 Task: Look for space in Bad Laasphe, Germany from 2nd September, 2023 to 6th September, 2023 for 2 adults in price range Rs.15000 to Rs.20000. Place can be entire place with 1  bedroom having 1 bed and 1 bathroom. Property type can be house, flat, guest house, hotel. Booking option can be shelf check-in. Required host language is English.
Action: Mouse moved to (406, 113)
Screenshot: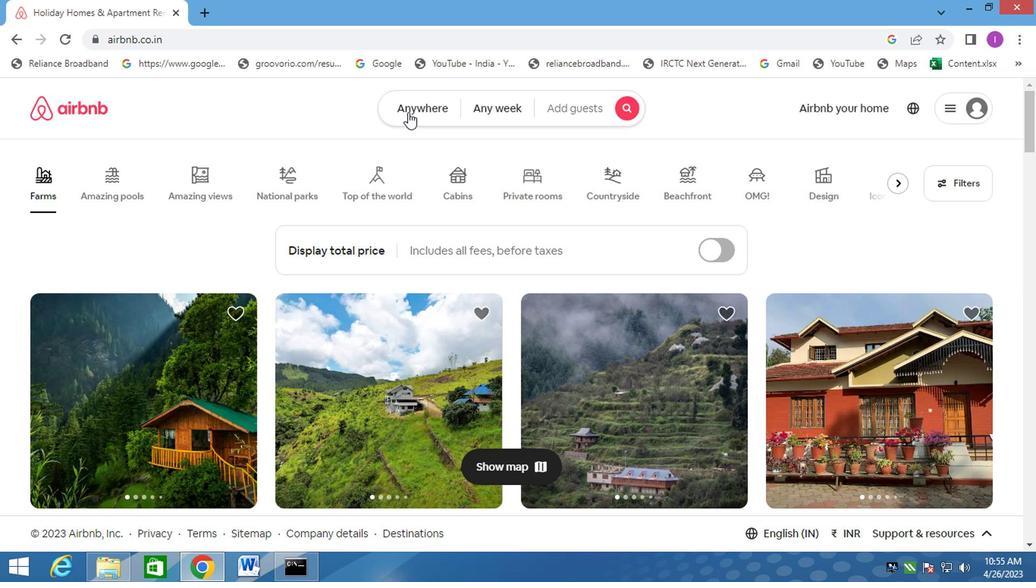 
Action: Mouse pressed left at (406, 113)
Screenshot: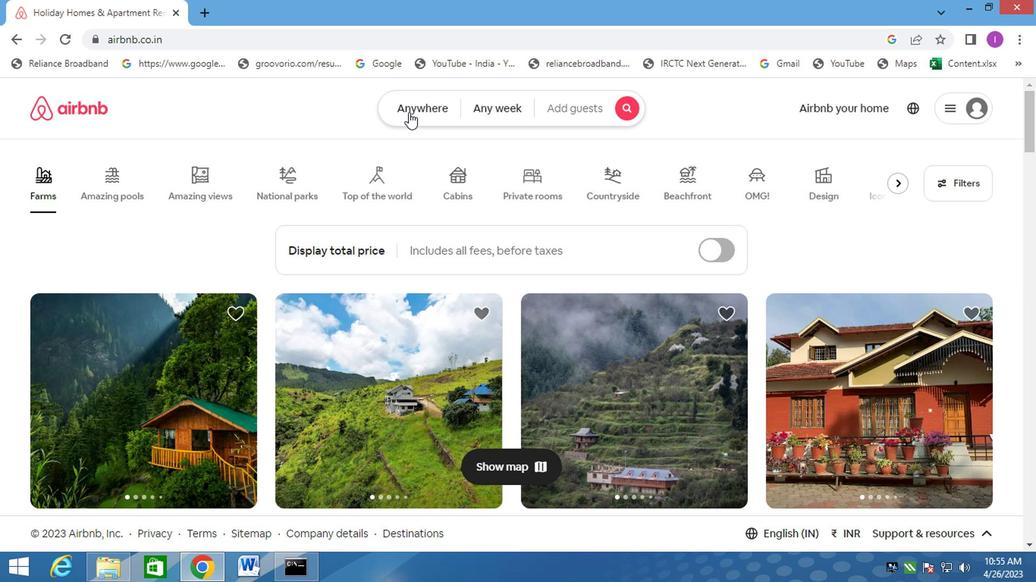 
Action: Mouse moved to (283, 158)
Screenshot: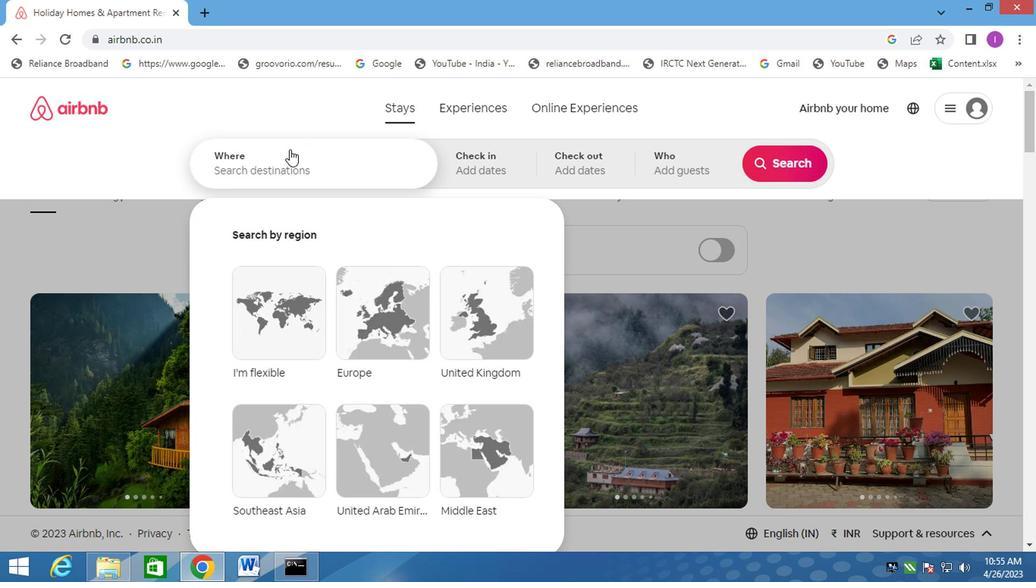 
Action: Mouse pressed left at (283, 158)
Screenshot: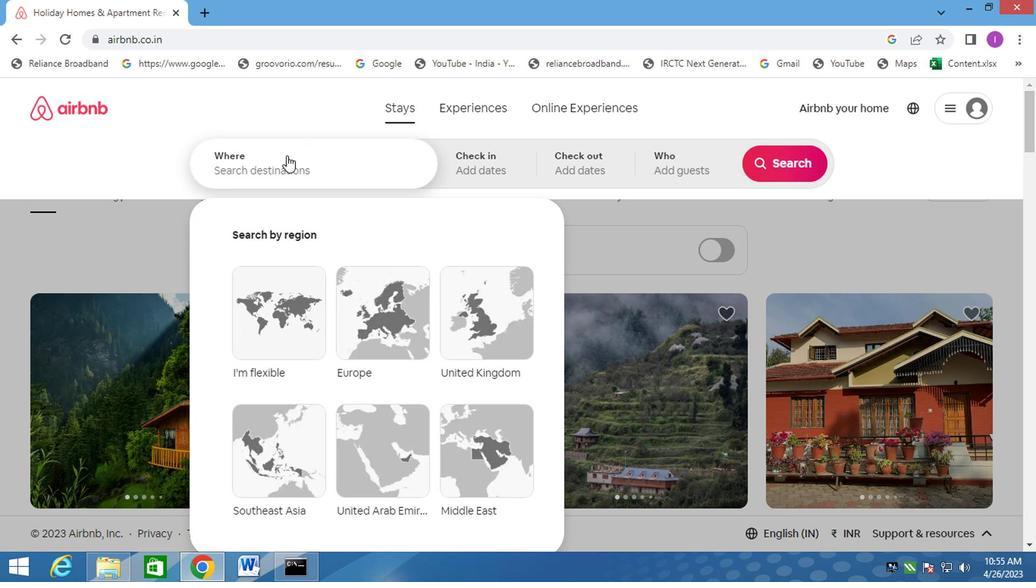 
Action: Mouse moved to (286, 154)
Screenshot: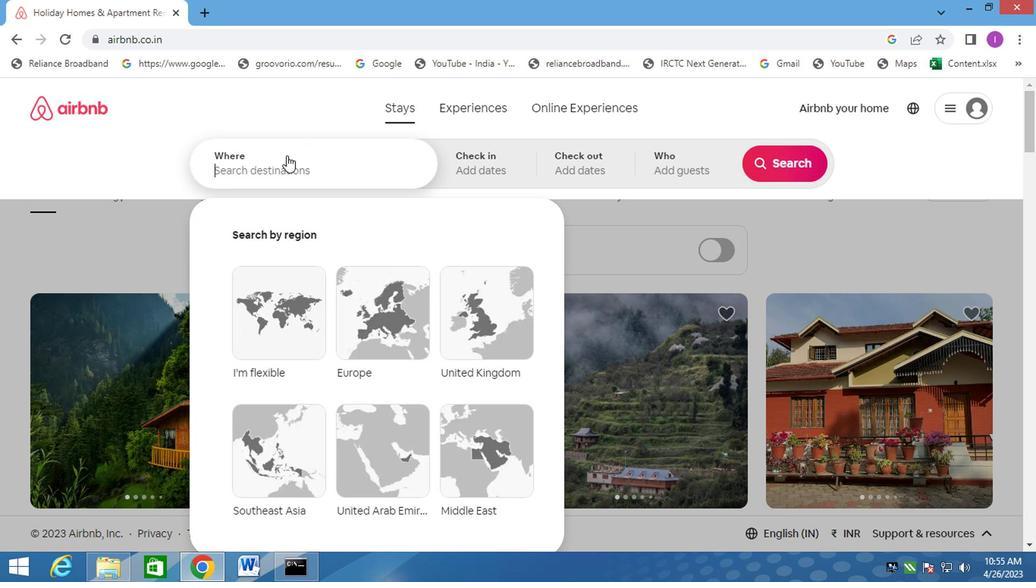 
Action: Key pressed <Key.shift>BAD<Key.space>KLASS<Key.backspace><Key.backspace><Key.backspace><Key.backspace><Key.backspace>LASSPHE
Screenshot: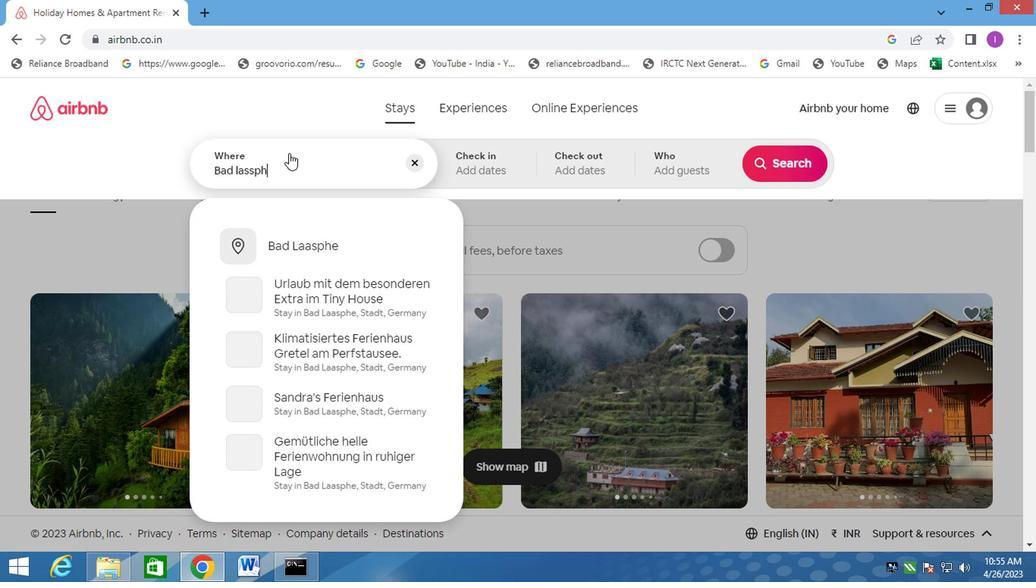 
Action: Mouse moved to (300, 253)
Screenshot: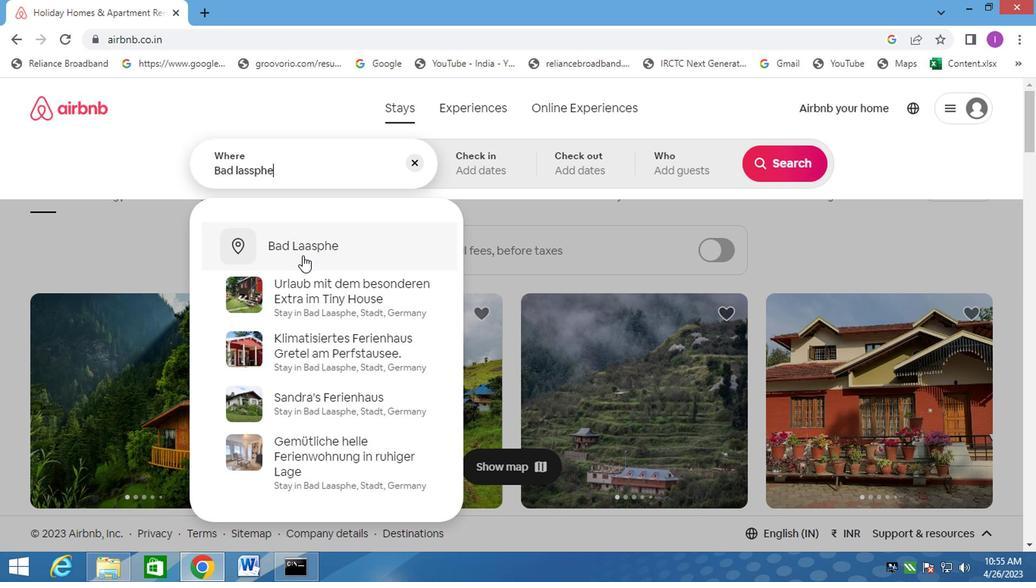 
Action: Mouse pressed left at (300, 253)
Screenshot: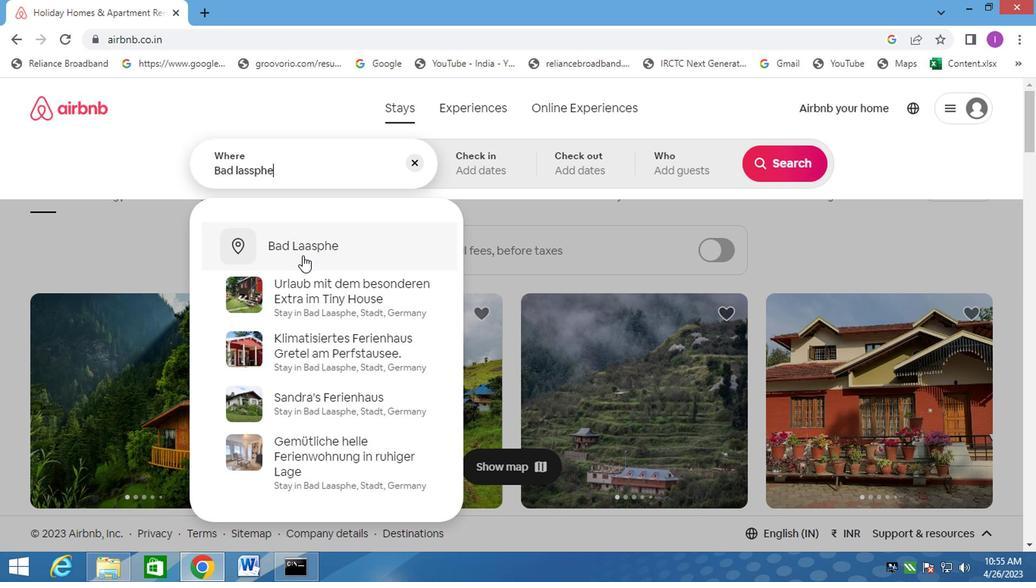 
Action: Mouse moved to (775, 289)
Screenshot: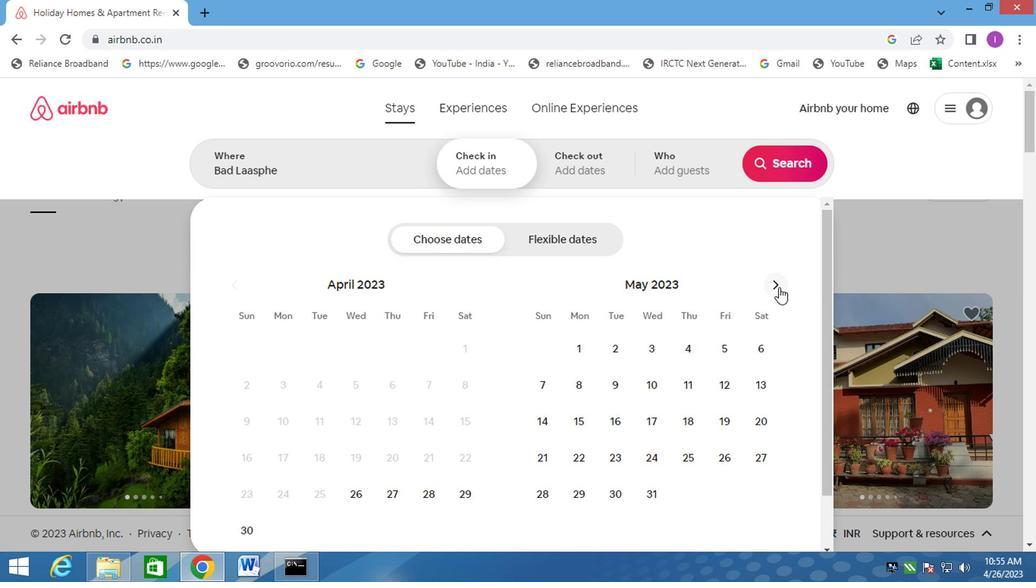 
Action: Mouse pressed left at (775, 289)
Screenshot: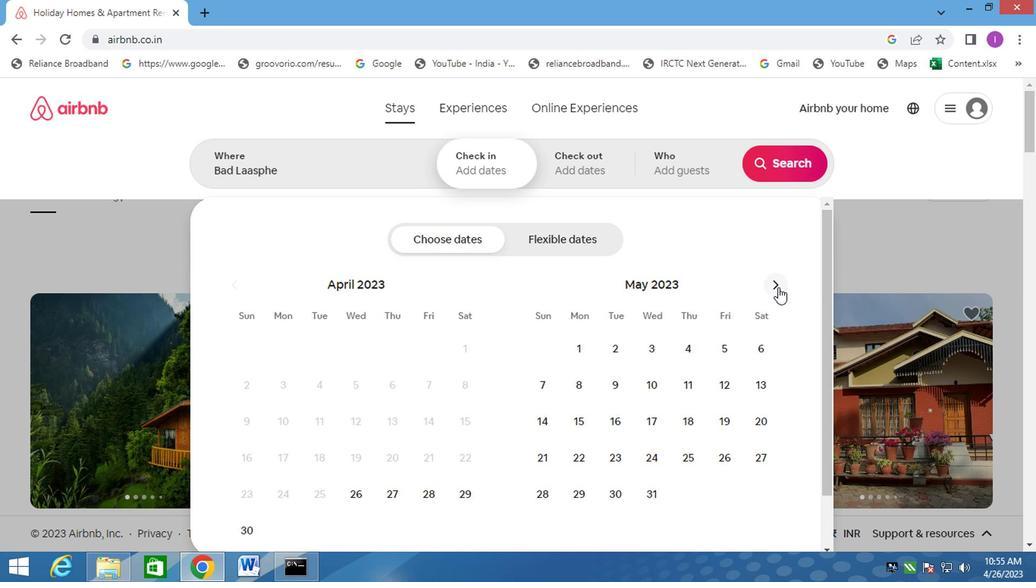 
Action: Mouse pressed left at (775, 289)
Screenshot: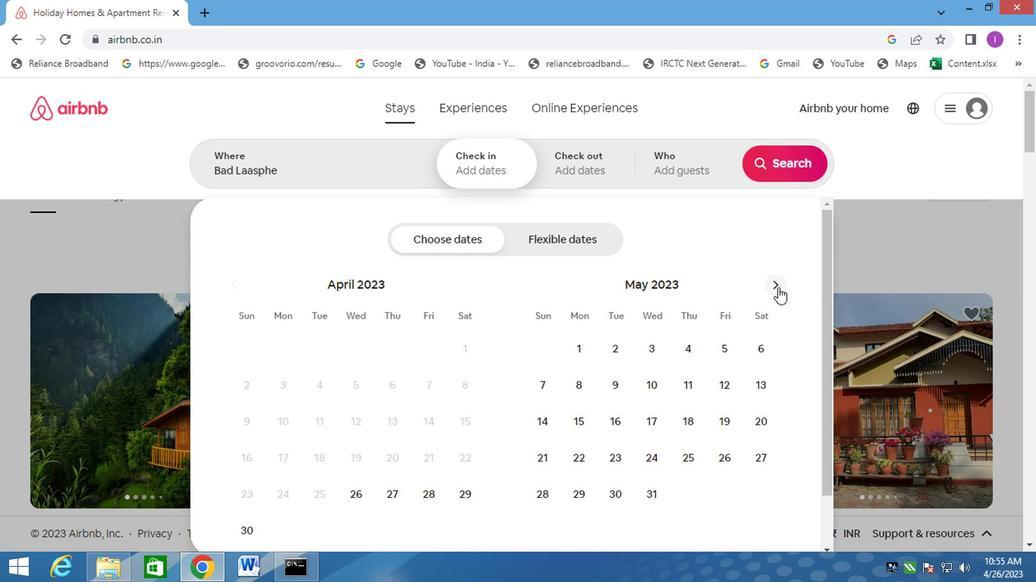 
Action: Mouse moved to (772, 289)
Screenshot: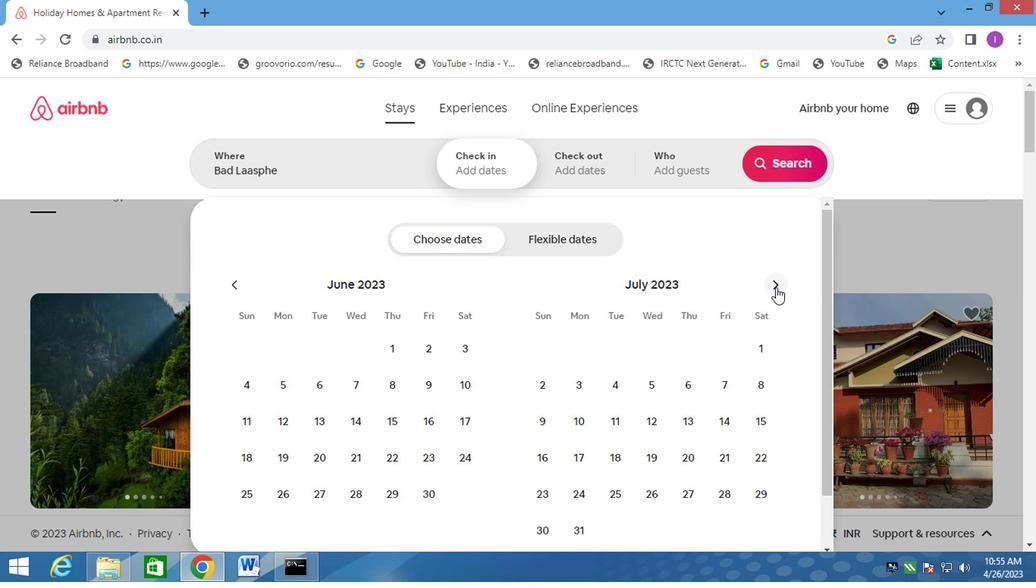 
Action: Mouse pressed left at (772, 289)
Screenshot: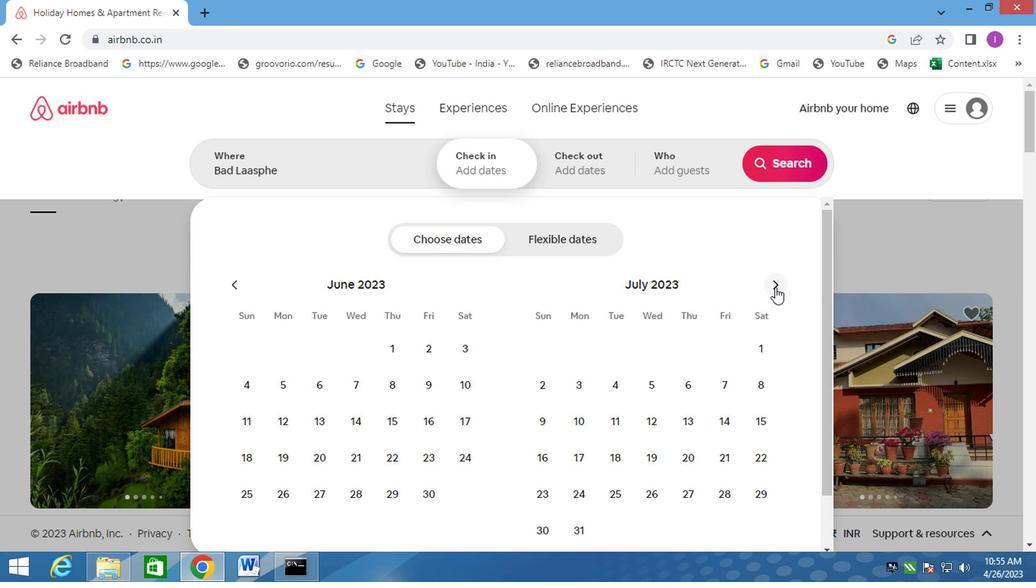 
Action: Mouse moved to (768, 289)
Screenshot: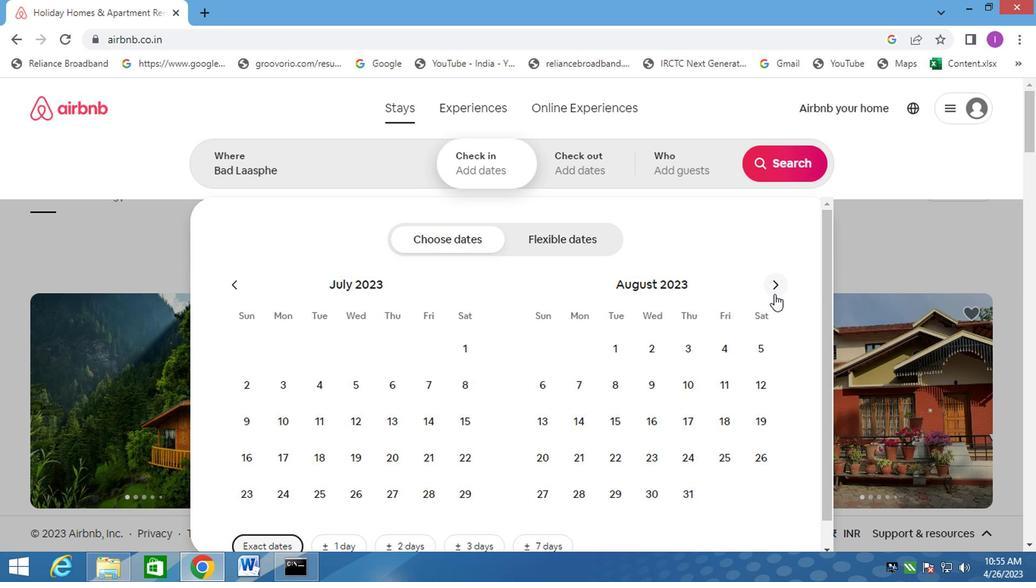 
Action: Mouse pressed left at (768, 289)
Screenshot: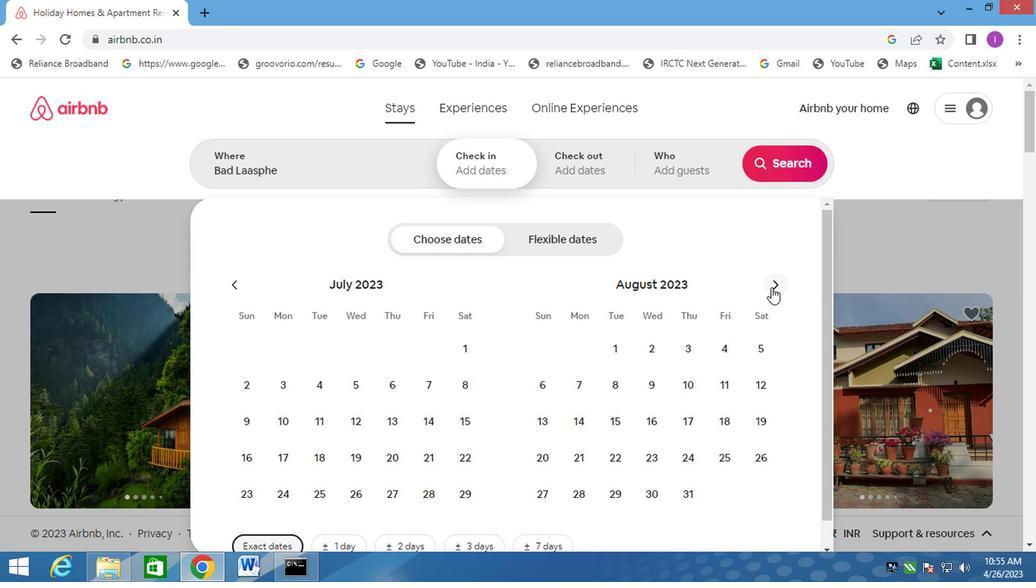 
Action: Mouse moved to (762, 351)
Screenshot: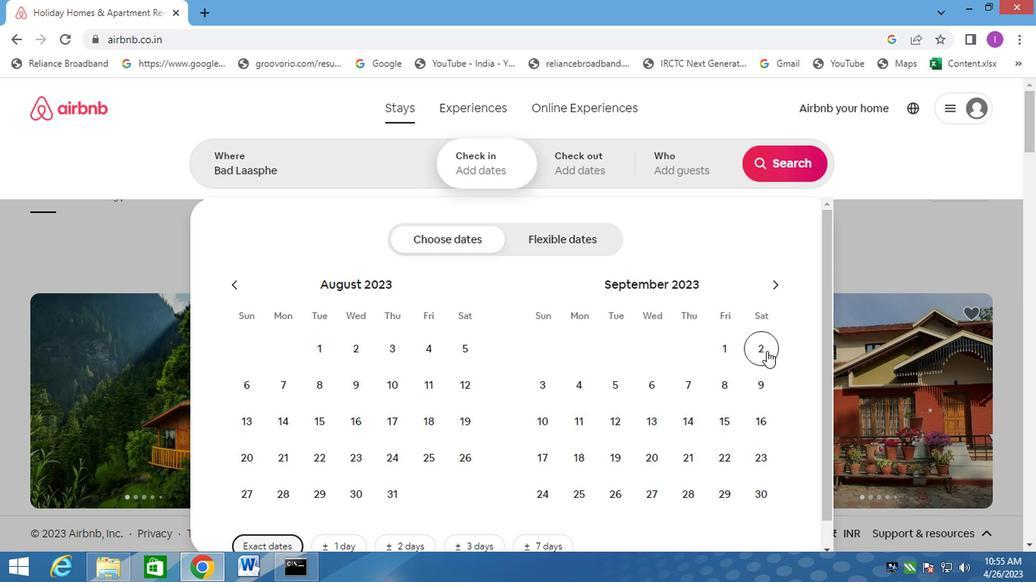 
Action: Mouse pressed left at (762, 351)
Screenshot: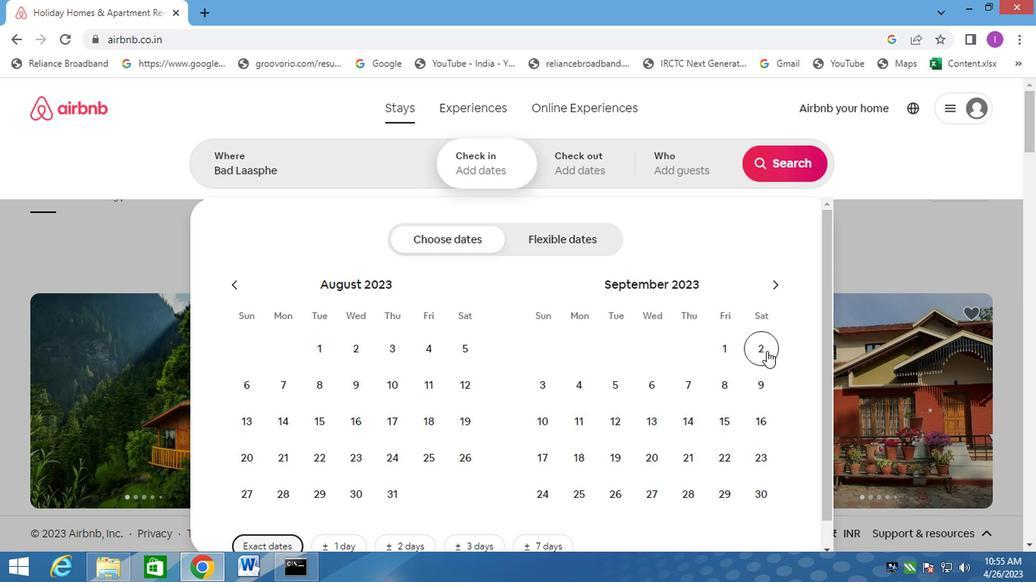 
Action: Mouse moved to (650, 390)
Screenshot: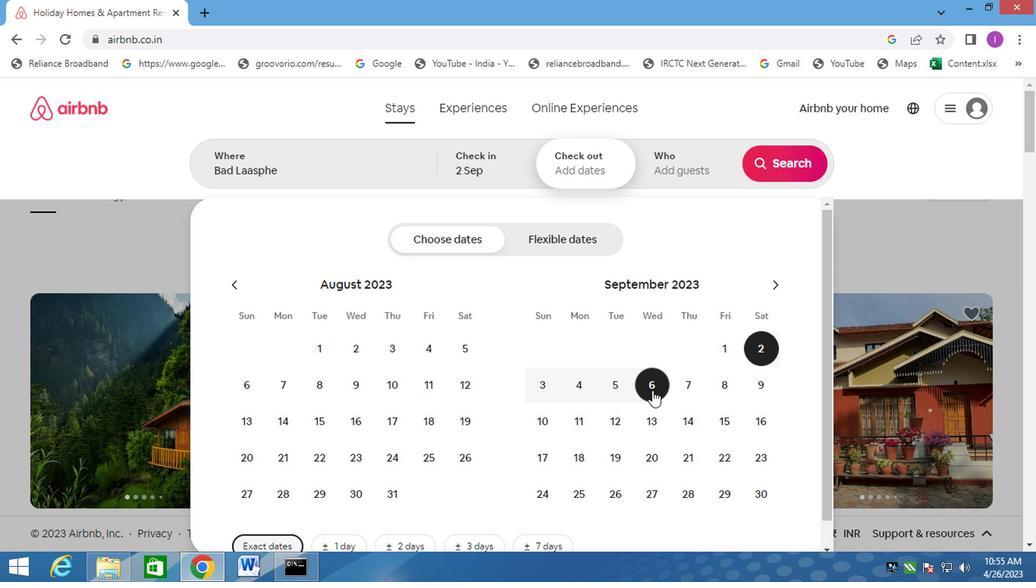
Action: Mouse pressed left at (650, 390)
Screenshot: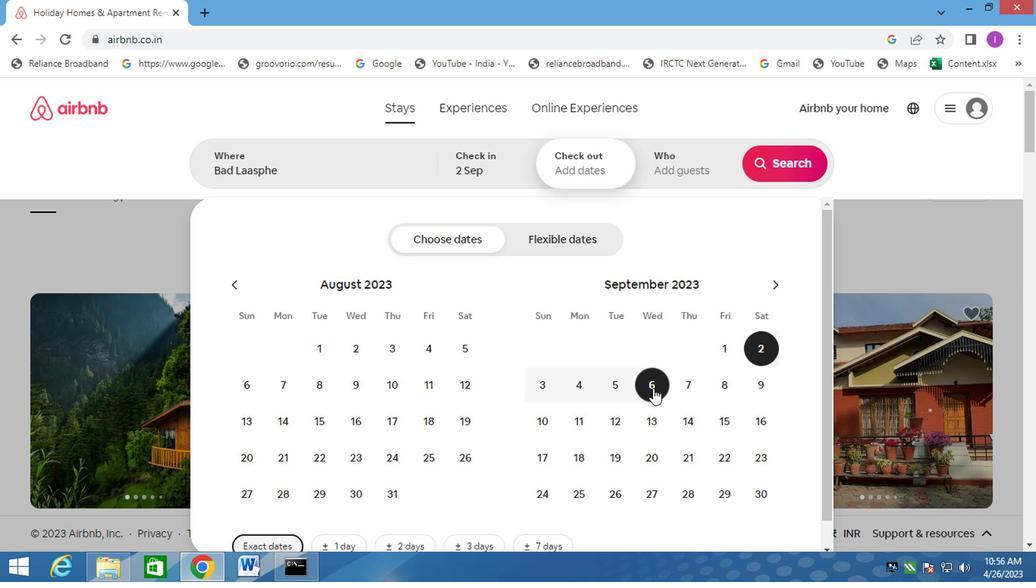 
Action: Mouse moved to (674, 165)
Screenshot: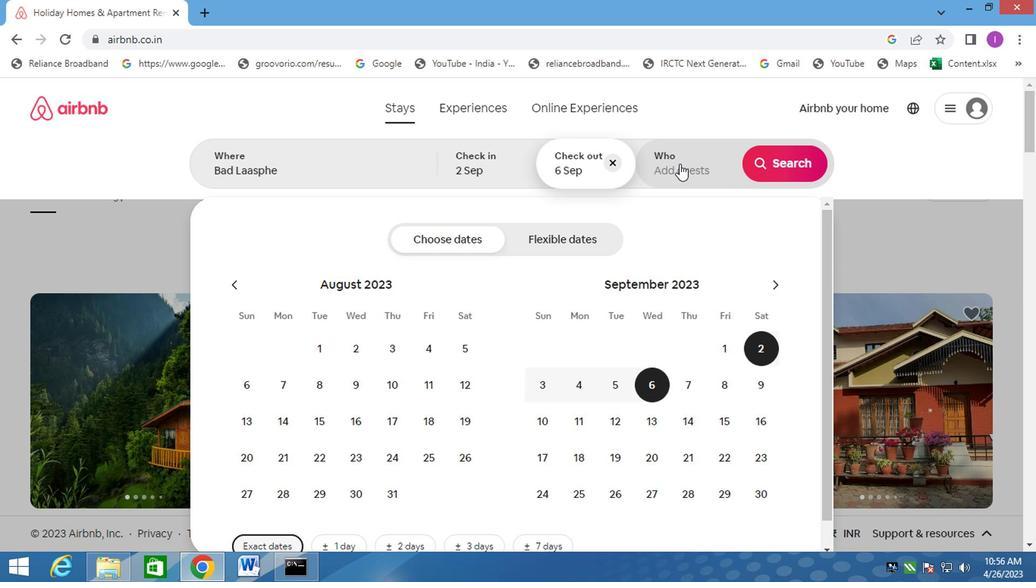 
Action: Mouse pressed left at (674, 165)
Screenshot: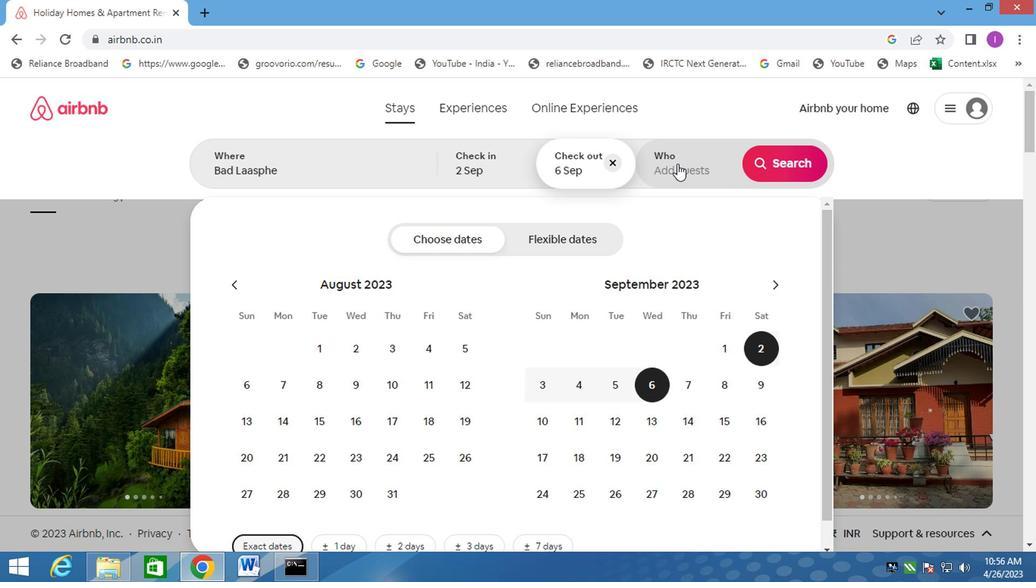 
Action: Mouse moved to (786, 251)
Screenshot: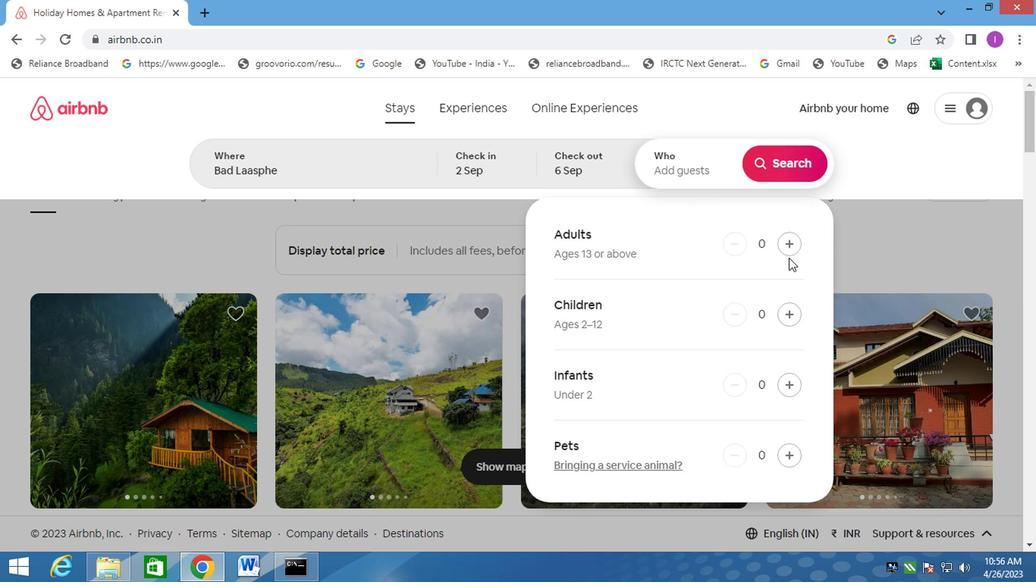 
Action: Mouse pressed left at (786, 251)
Screenshot: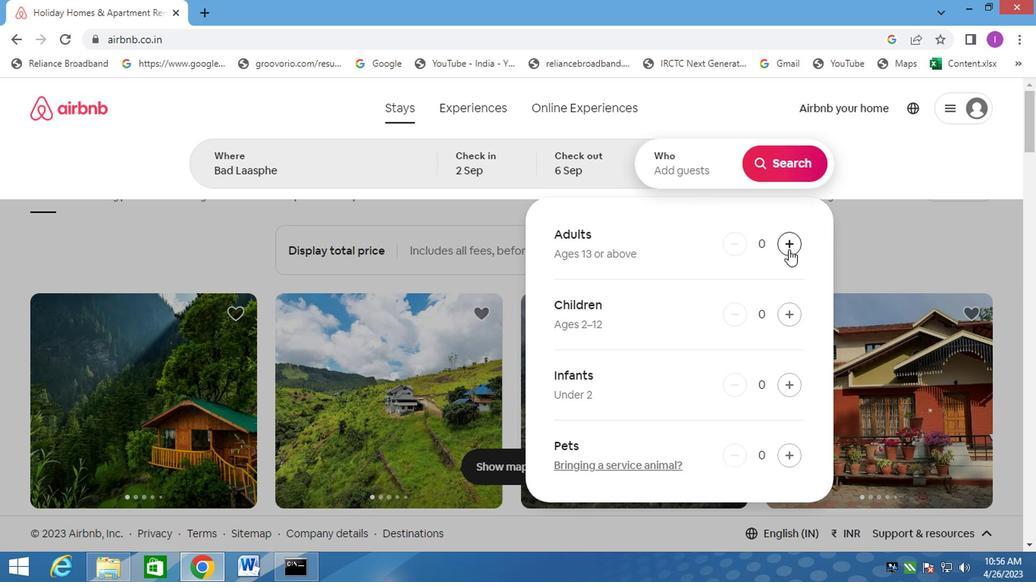 
Action: Mouse pressed left at (786, 251)
Screenshot: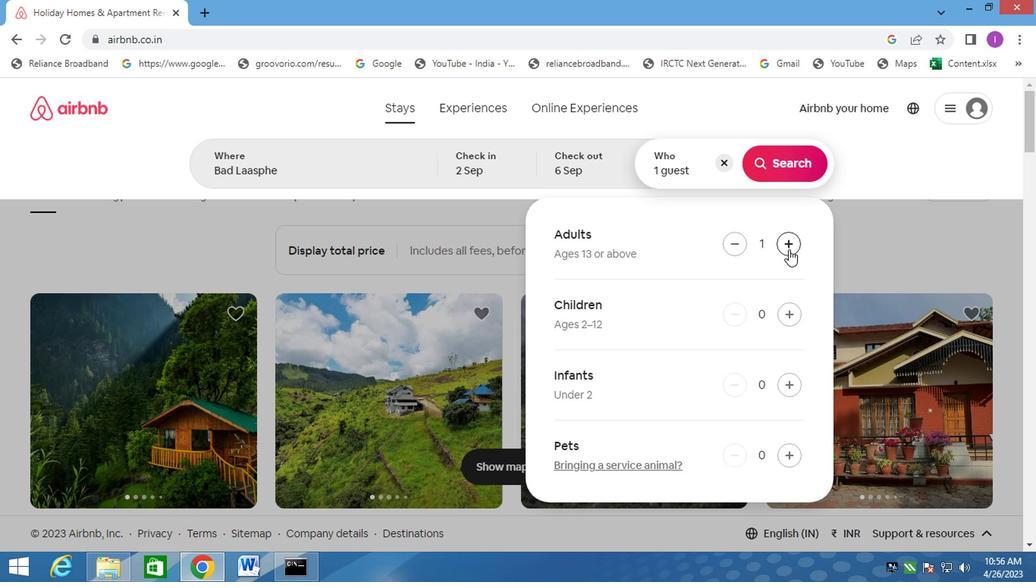 
Action: Mouse moved to (772, 173)
Screenshot: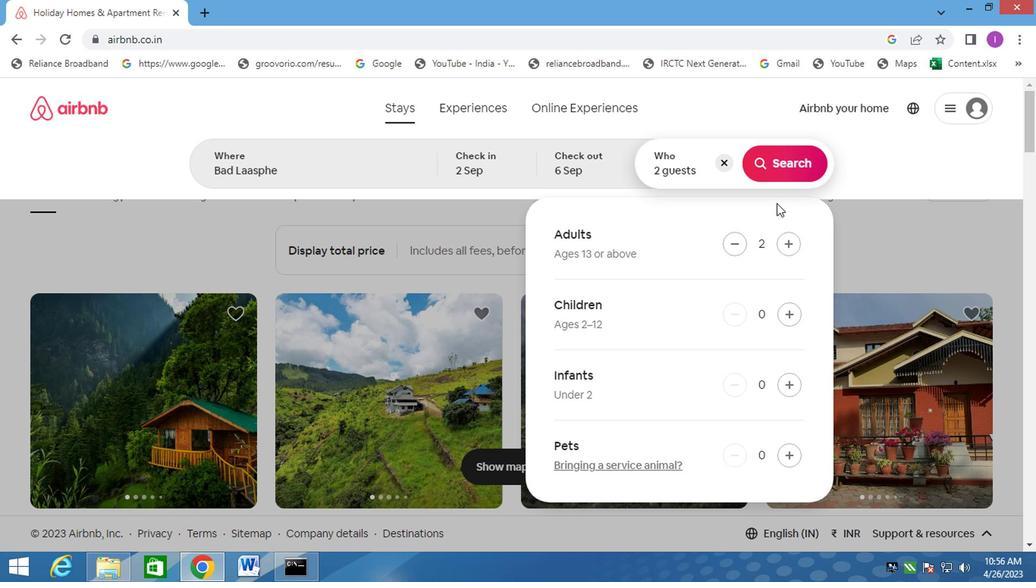 
Action: Mouse pressed left at (772, 173)
Screenshot: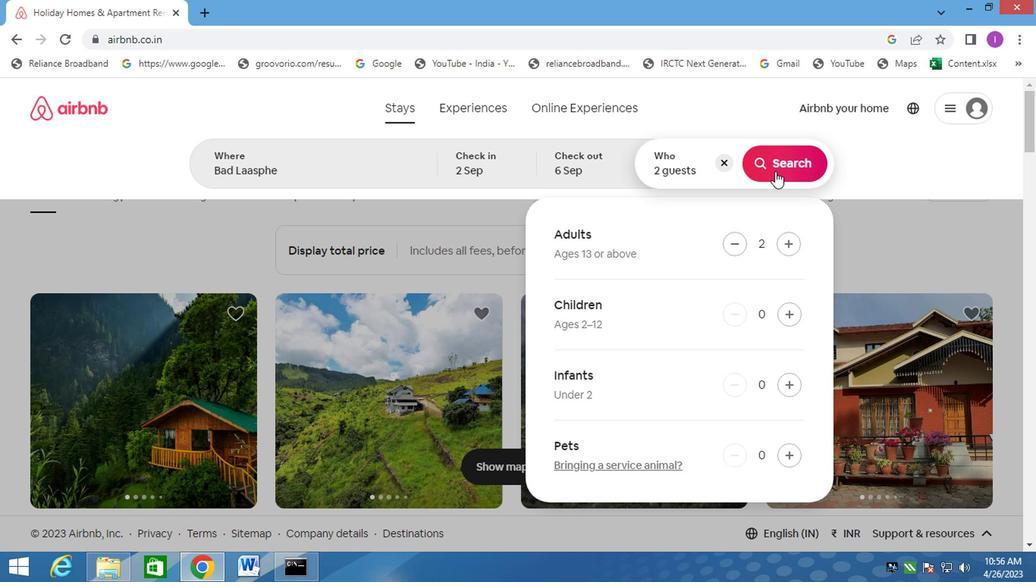 
Action: Mouse moved to (964, 167)
Screenshot: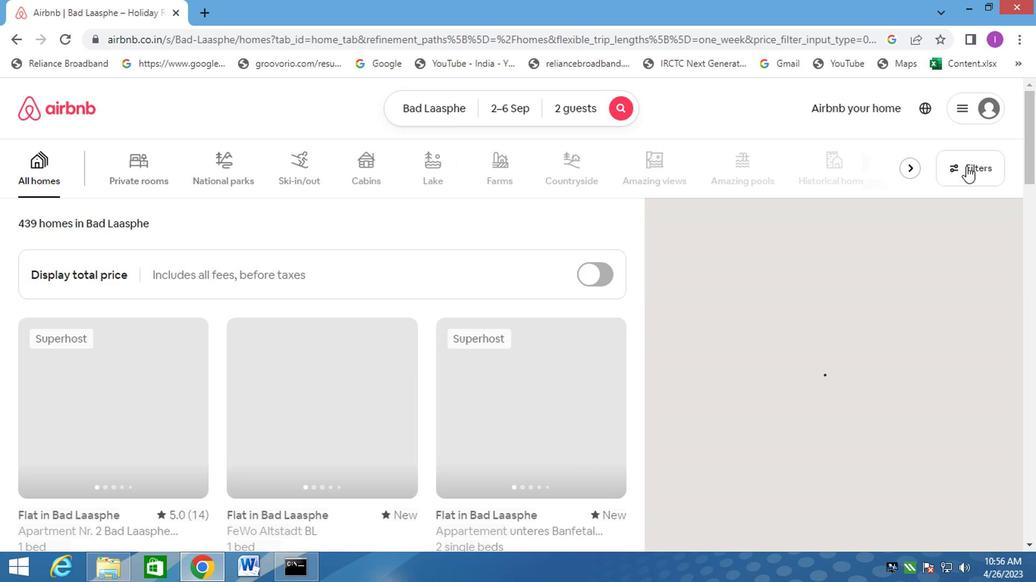 
Action: Mouse pressed left at (964, 167)
Screenshot: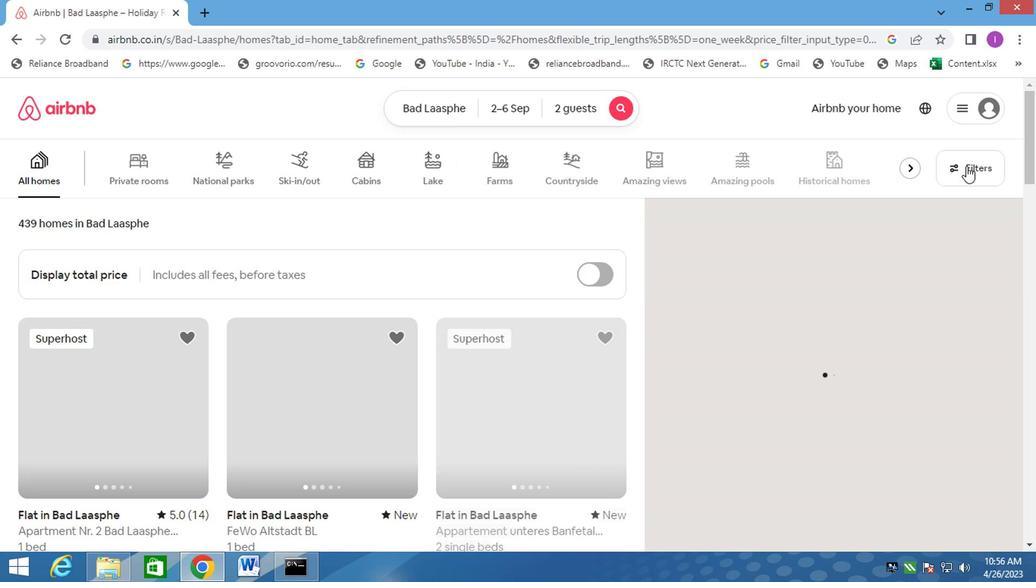 
Action: Mouse moved to (323, 361)
Screenshot: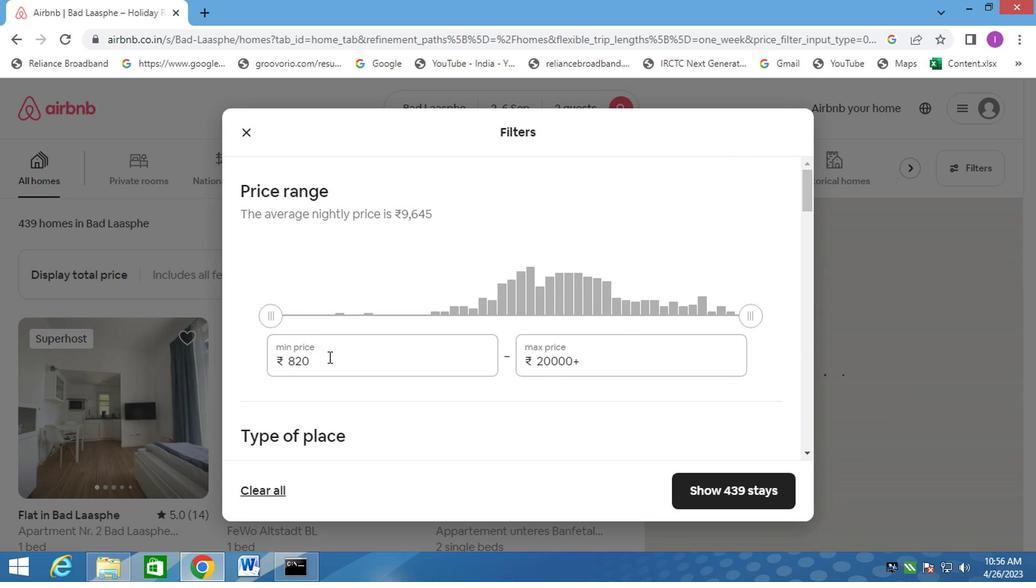 
Action: Mouse pressed left at (323, 361)
Screenshot: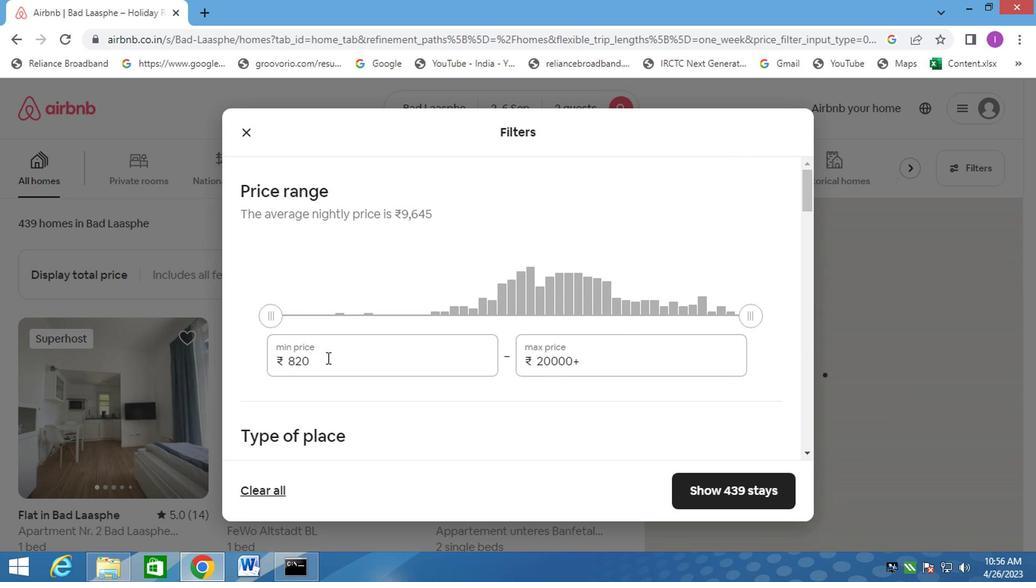 
Action: Mouse moved to (304, 349)
Screenshot: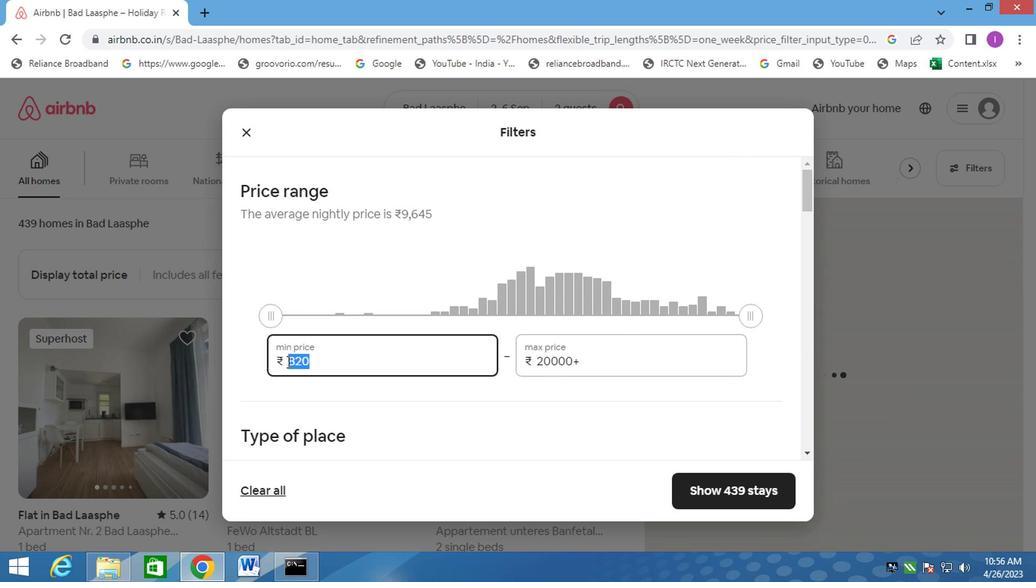 
Action: Key pressed 15000
Screenshot: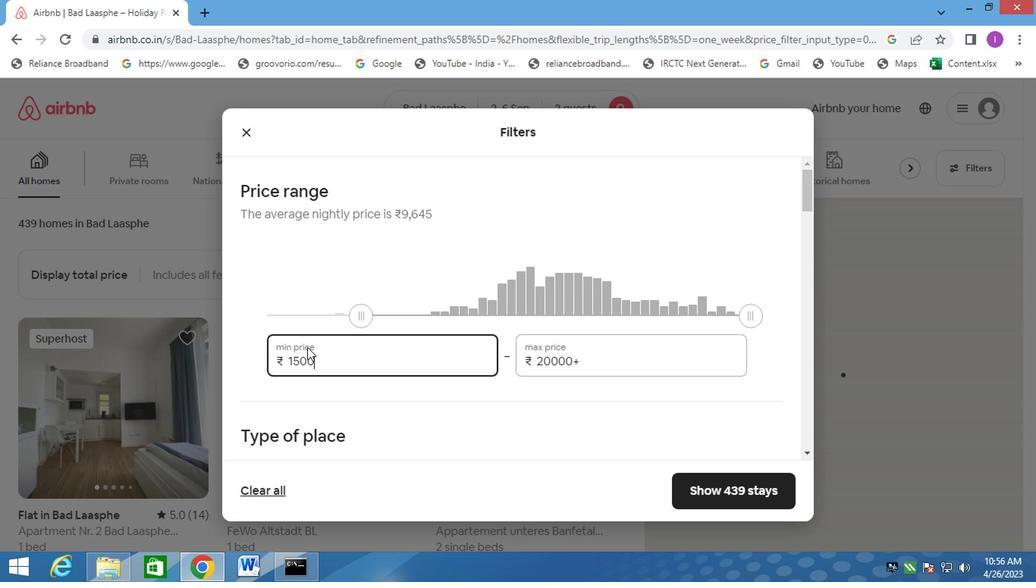 
Action: Mouse moved to (582, 365)
Screenshot: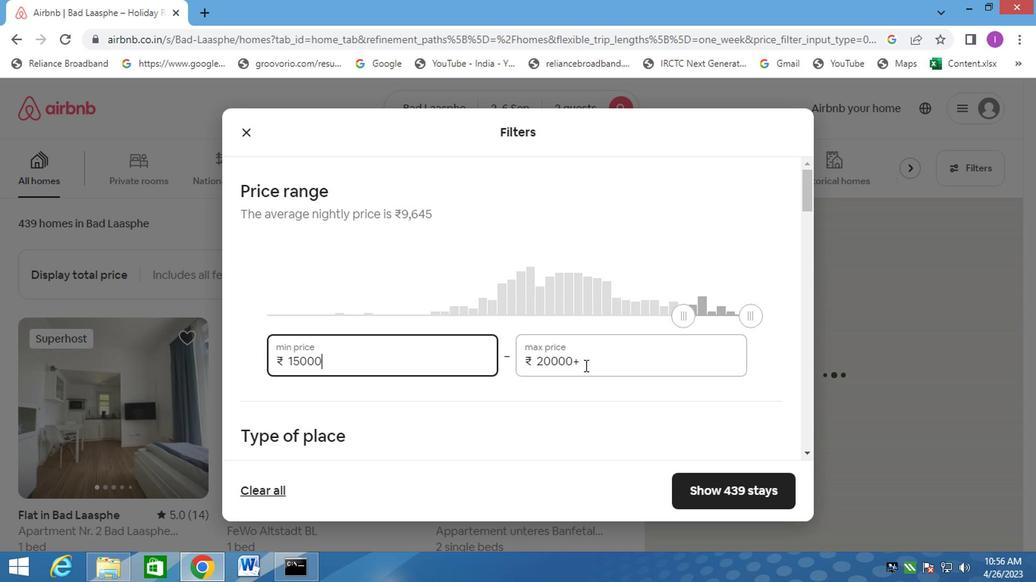 
Action: Mouse pressed left at (582, 365)
Screenshot: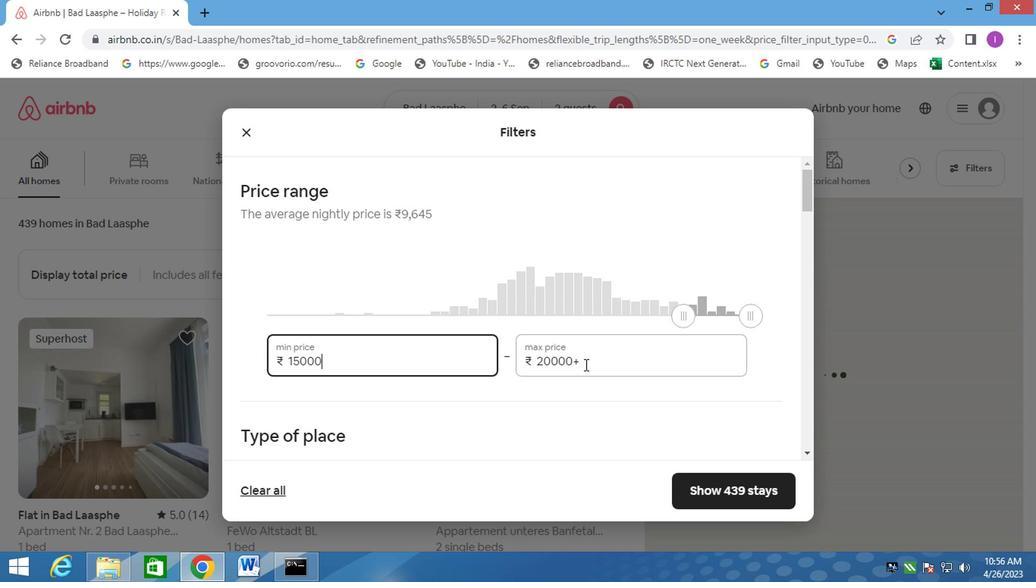
Action: Mouse moved to (534, 348)
Screenshot: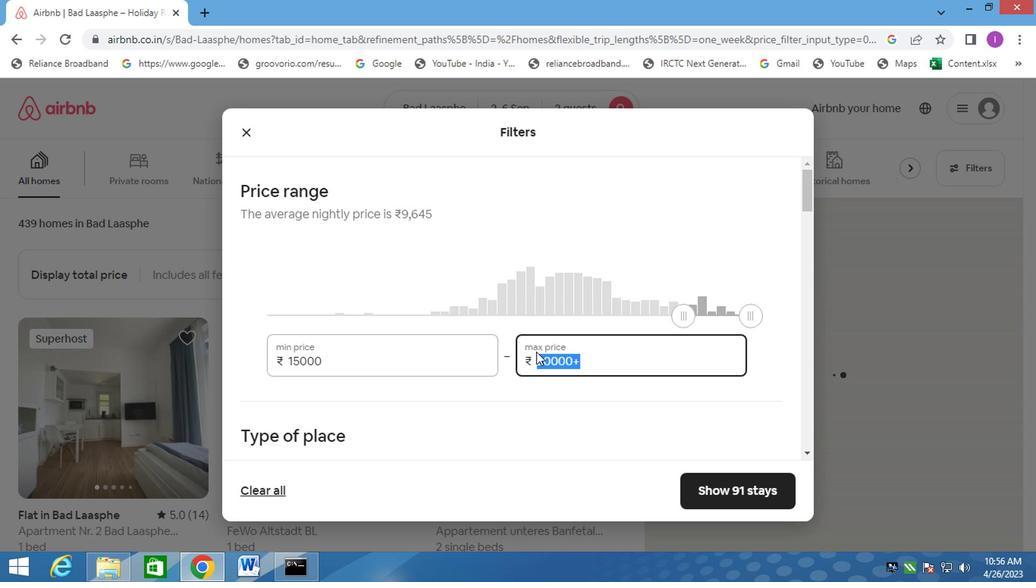 
Action: Key pressed 20000
Screenshot: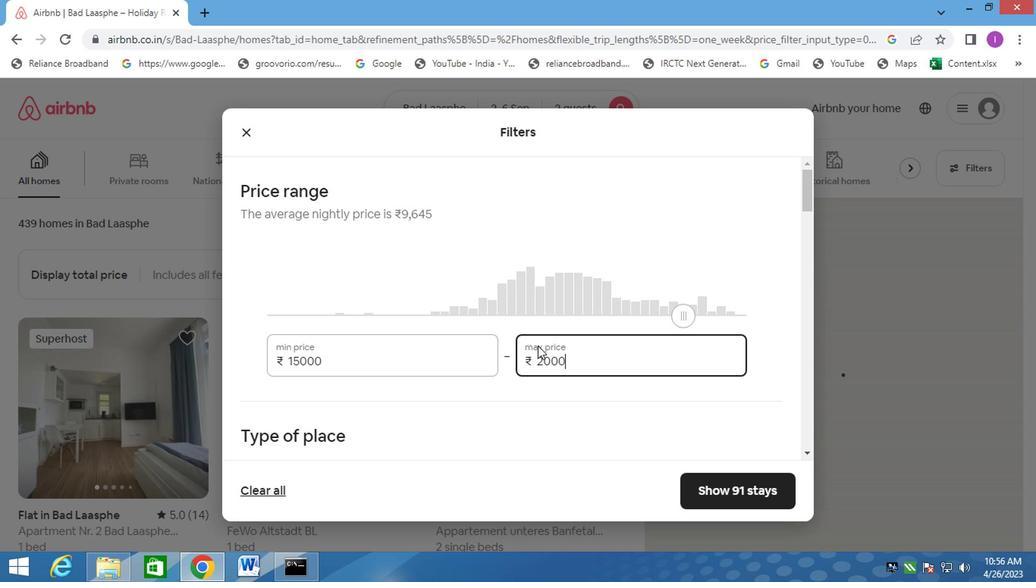 
Action: Mouse moved to (530, 353)
Screenshot: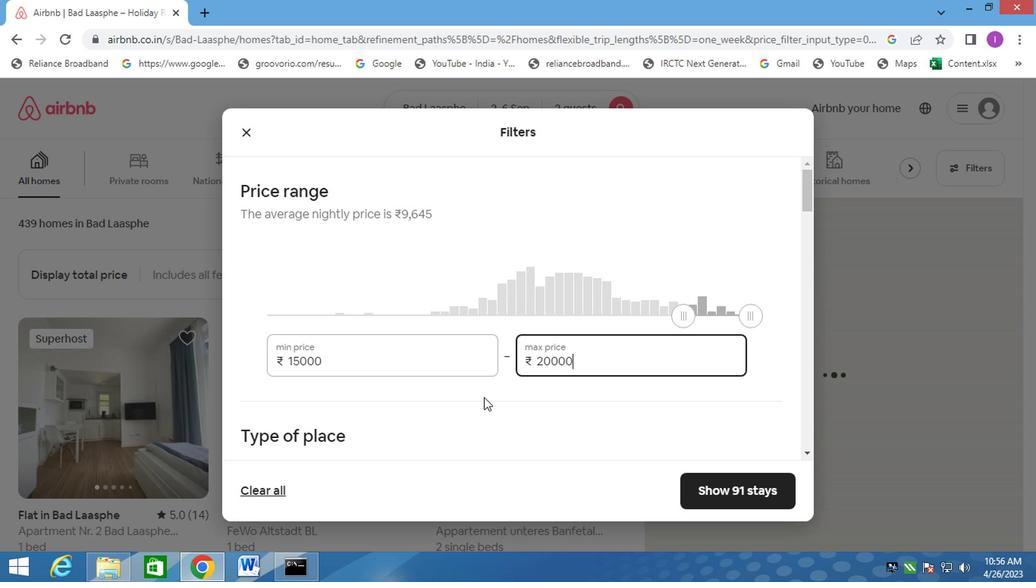 
Action: Mouse scrolled (530, 352) with delta (0, -1)
Screenshot: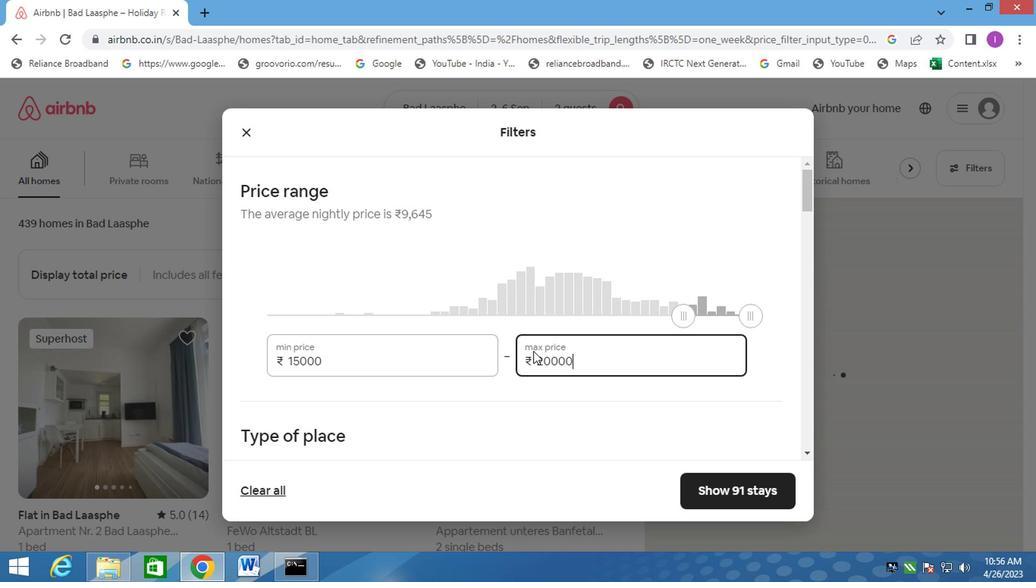 
Action: Mouse moved to (532, 355)
Screenshot: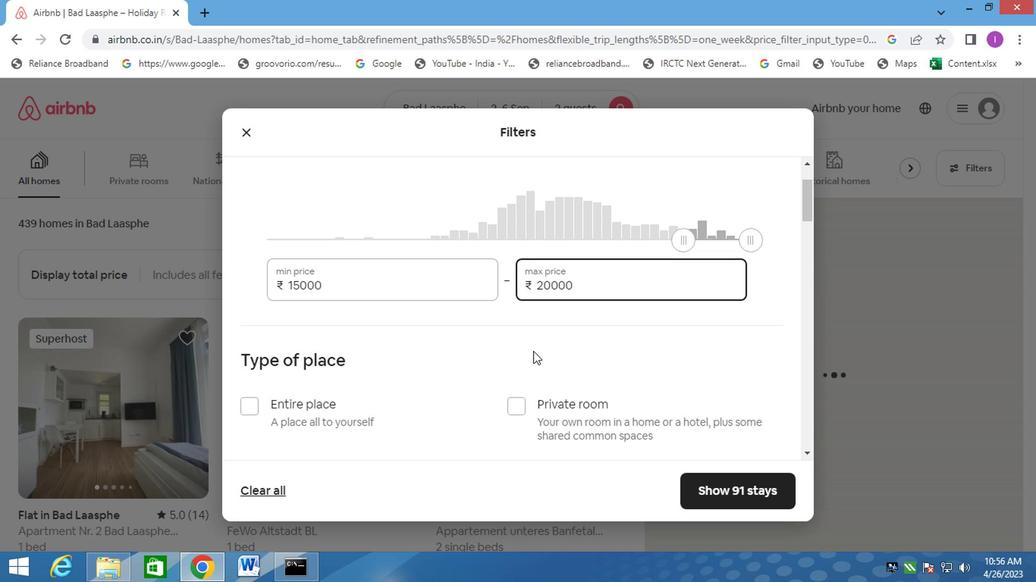 
Action: Mouse scrolled (532, 354) with delta (0, -1)
Screenshot: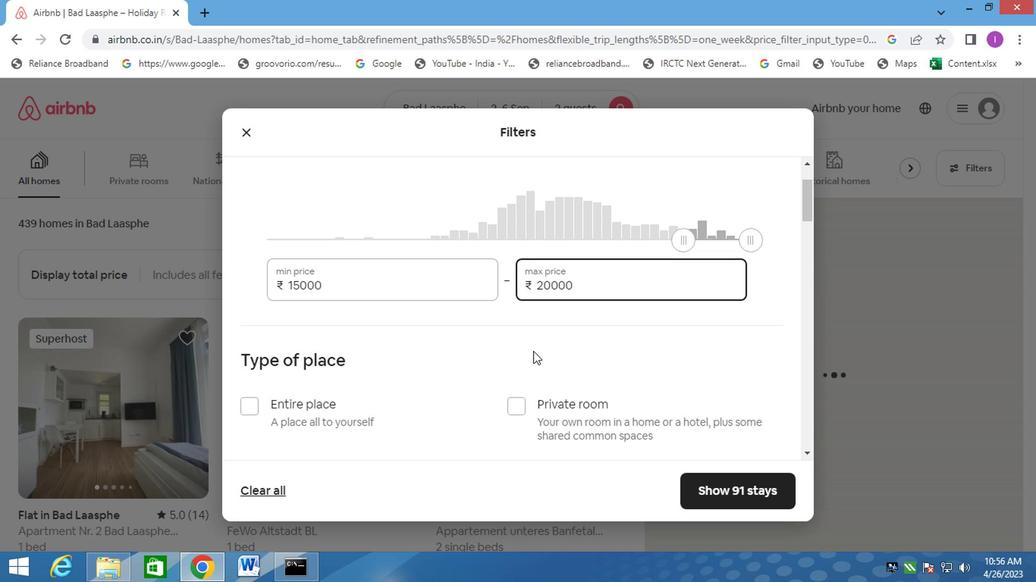 
Action: Mouse moved to (535, 357)
Screenshot: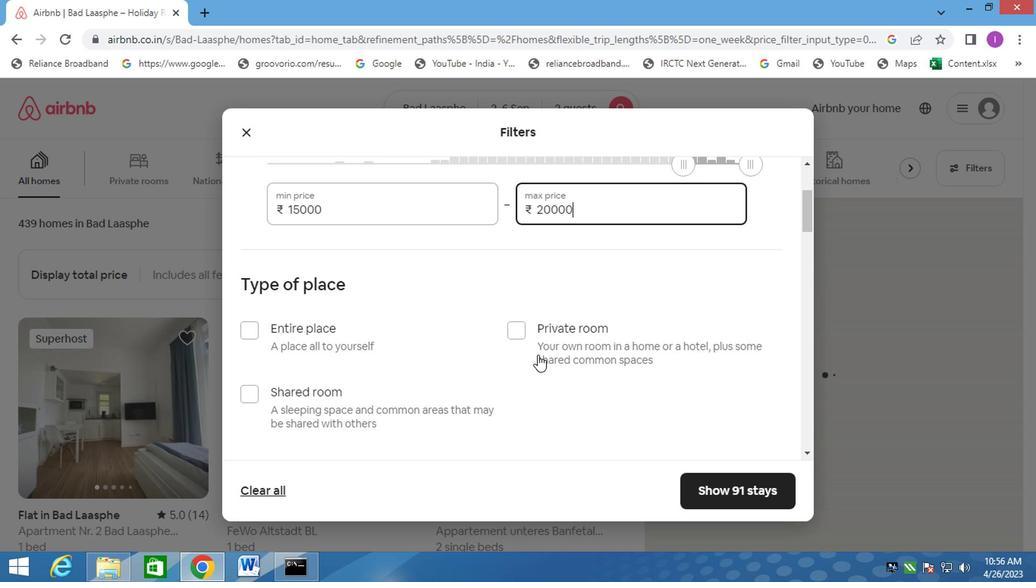 
Action: Mouse scrolled (535, 357) with delta (0, 0)
Screenshot: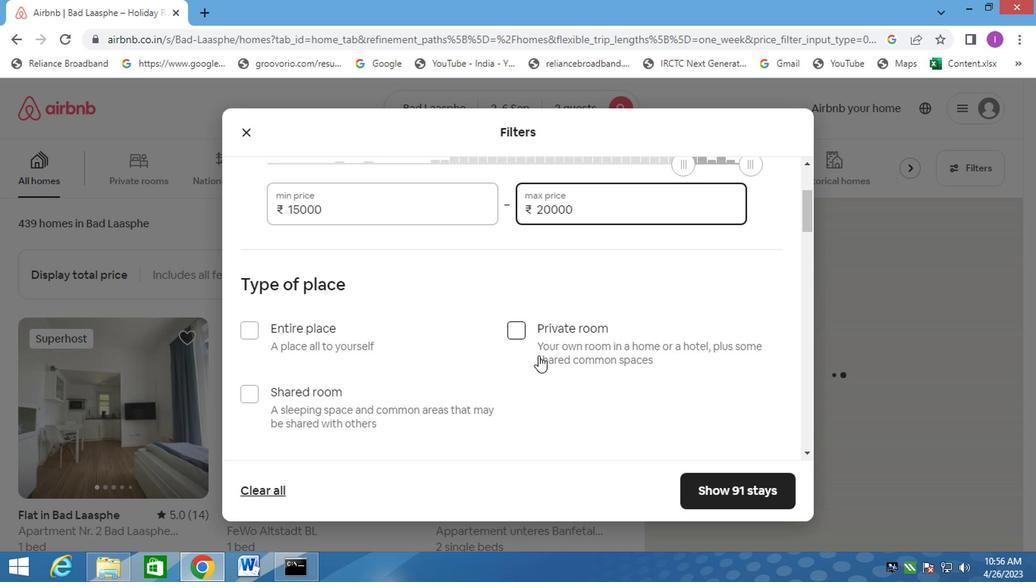 
Action: Mouse moved to (249, 249)
Screenshot: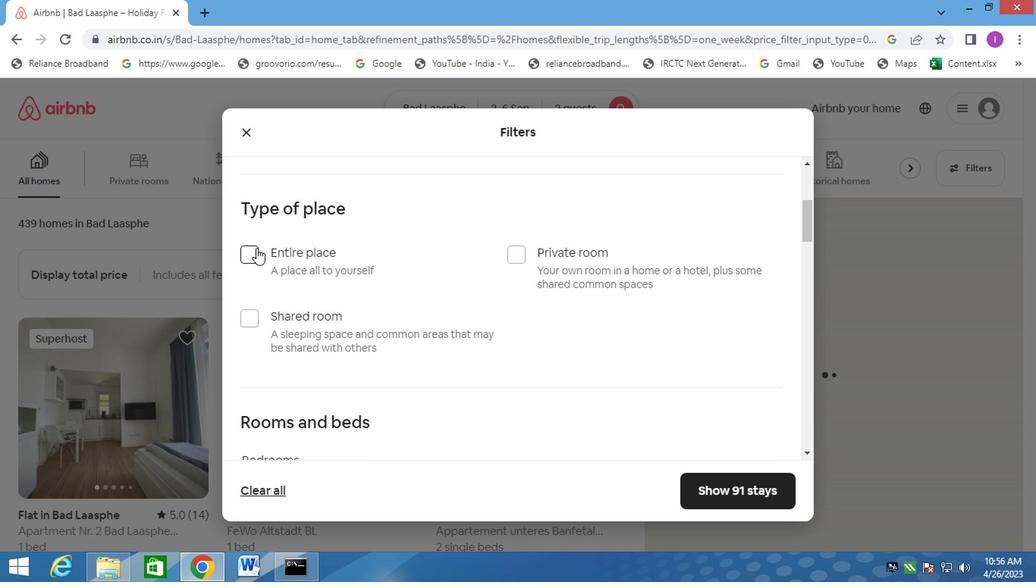 
Action: Mouse pressed left at (249, 249)
Screenshot: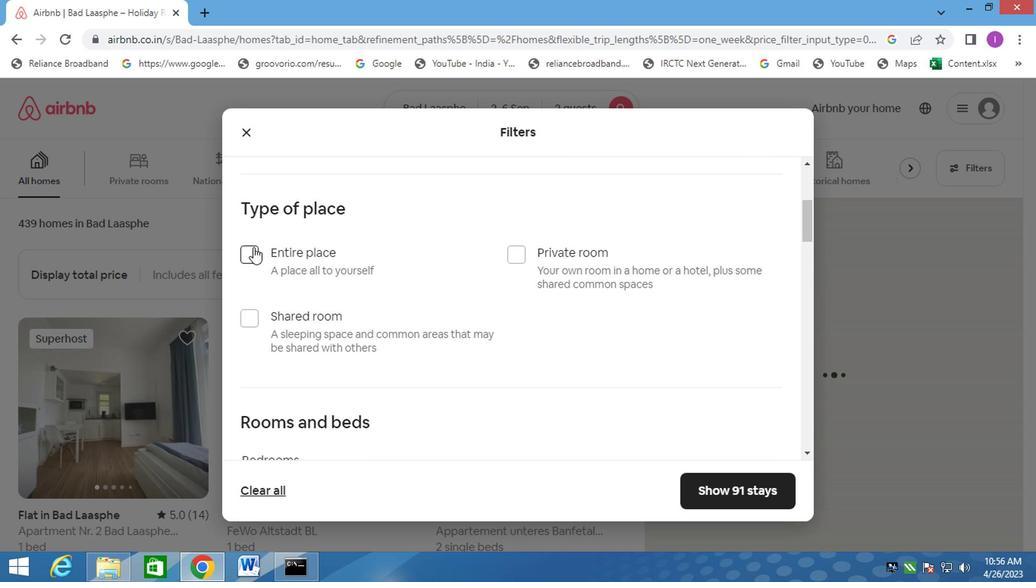 
Action: Mouse moved to (271, 243)
Screenshot: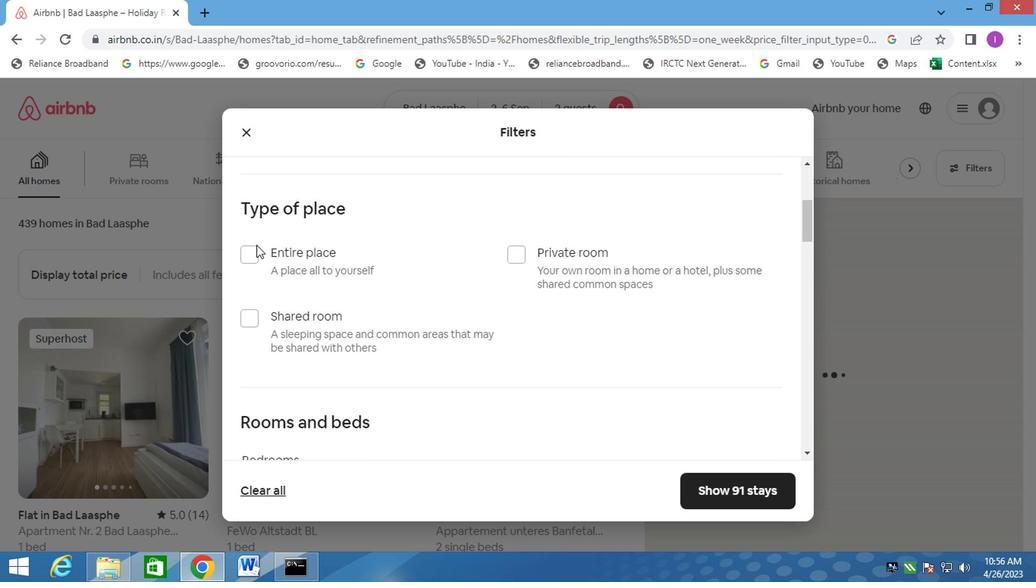 
Action: Mouse scrolled (271, 242) with delta (0, -1)
Screenshot: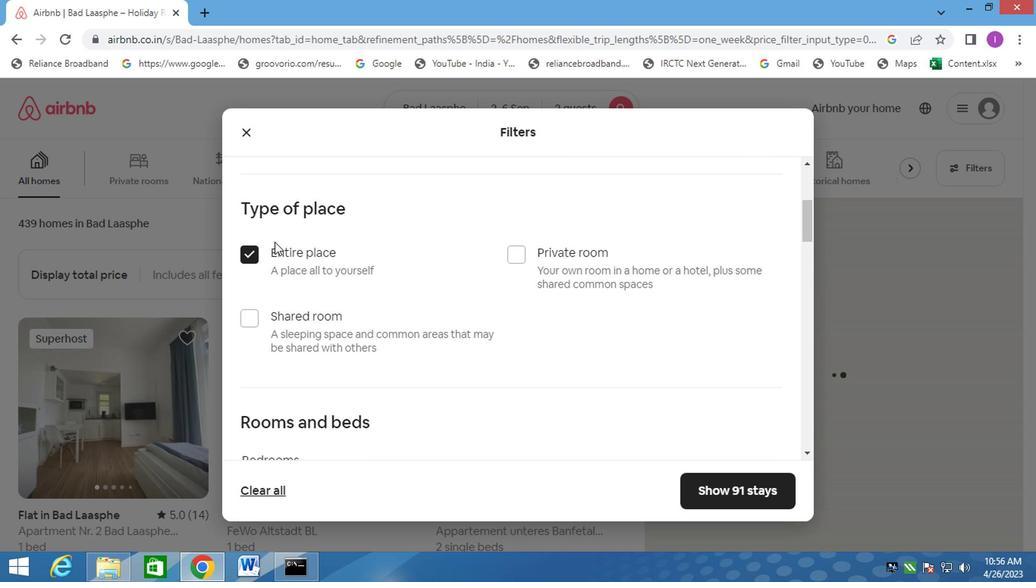 
Action: Mouse moved to (272, 243)
Screenshot: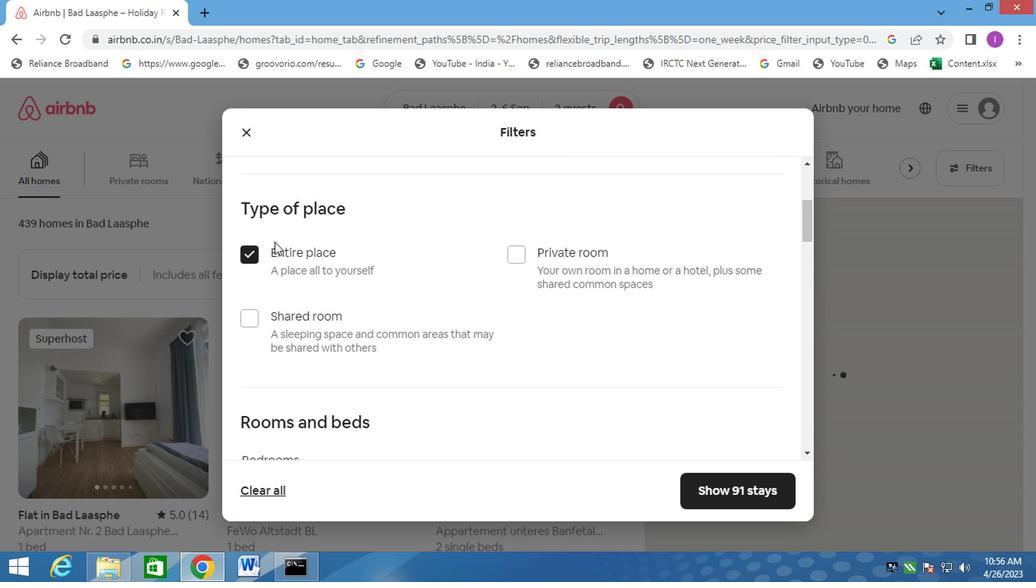 
Action: Mouse scrolled (271, 242) with delta (0, -1)
Screenshot: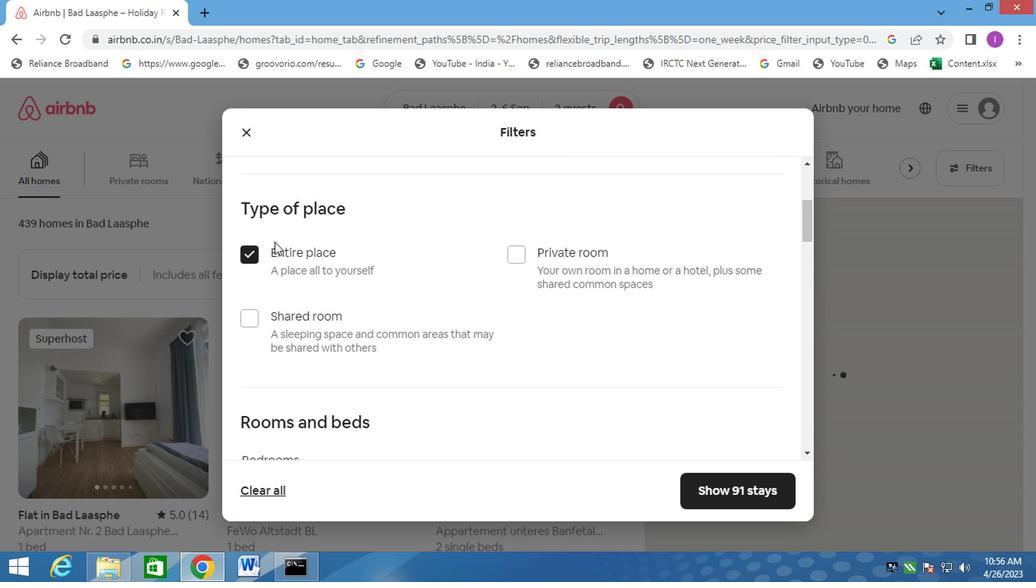 
Action: Mouse moved to (273, 243)
Screenshot: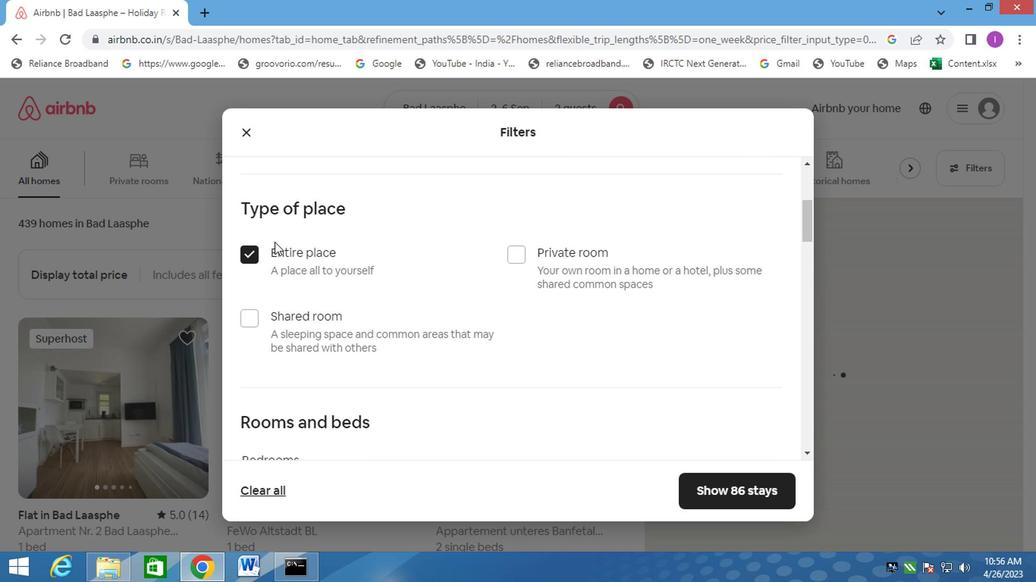
Action: Mouse scrolled (273, 242) with delta (0, -1)
Screenshot: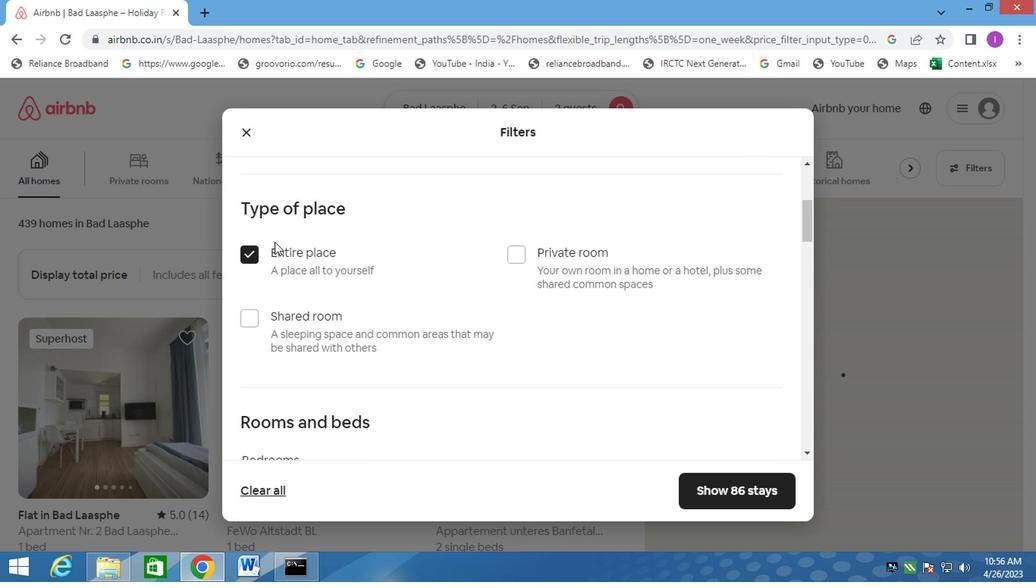 
Action: Mouse moved to (275, 244)
Screenshot: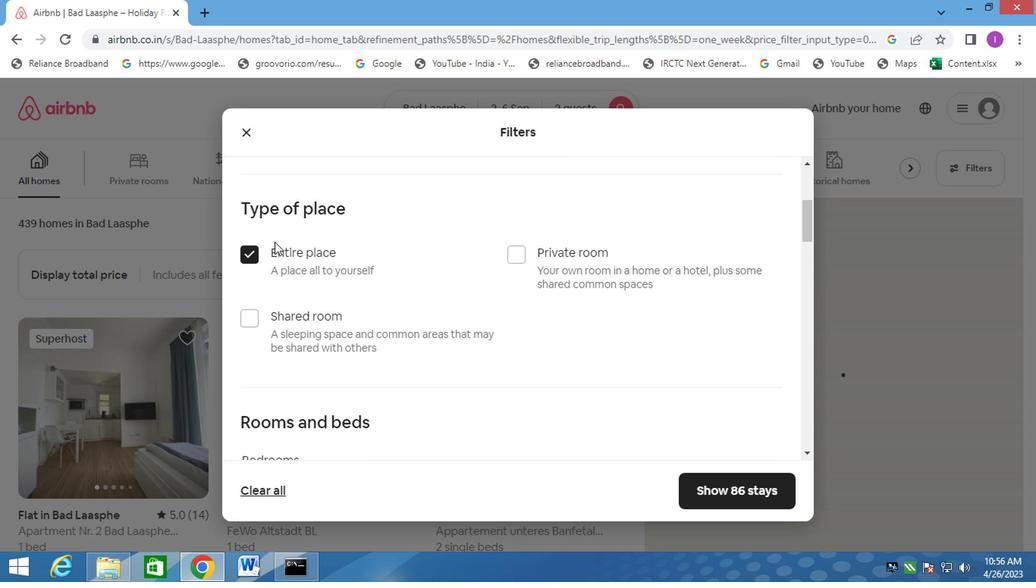 
Action: Mouse scrolled (275, 243) with delta (0, 0)
Screenshot: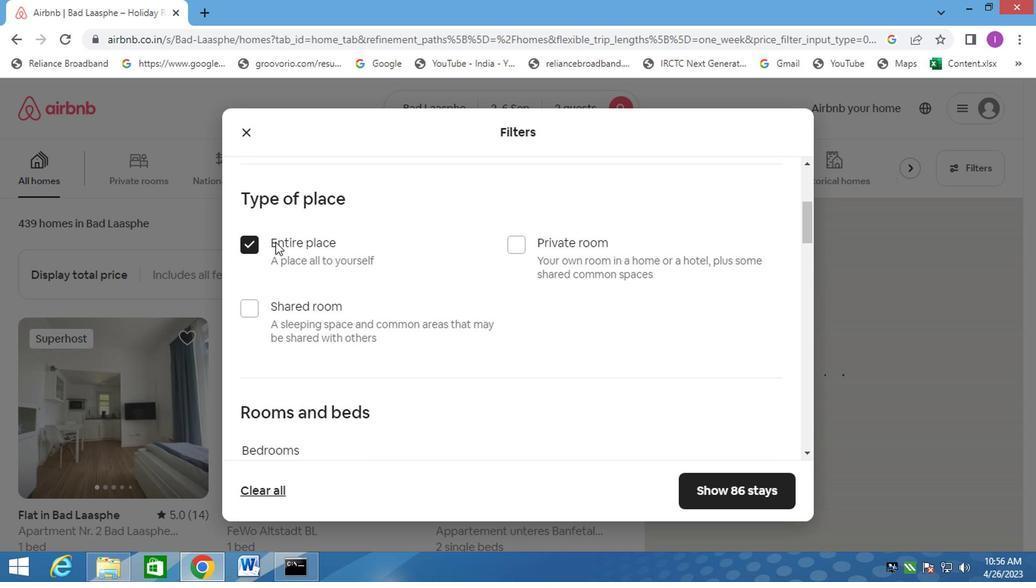 
Action: Mouse moved to (279, 242)
Screenshot: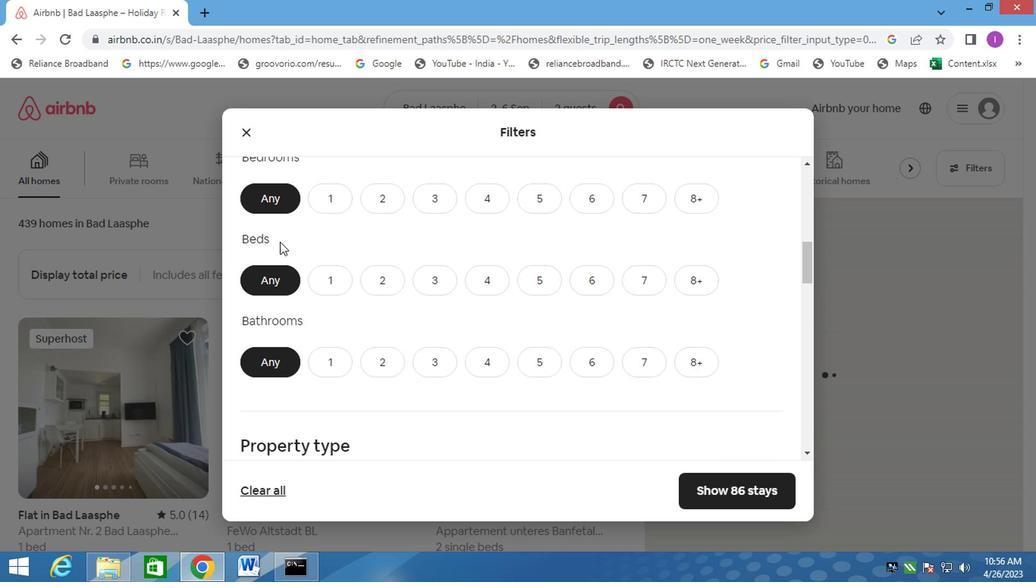 
Action: Mouse scrolled (279, 242) with delta (0, 0)
Screenshot: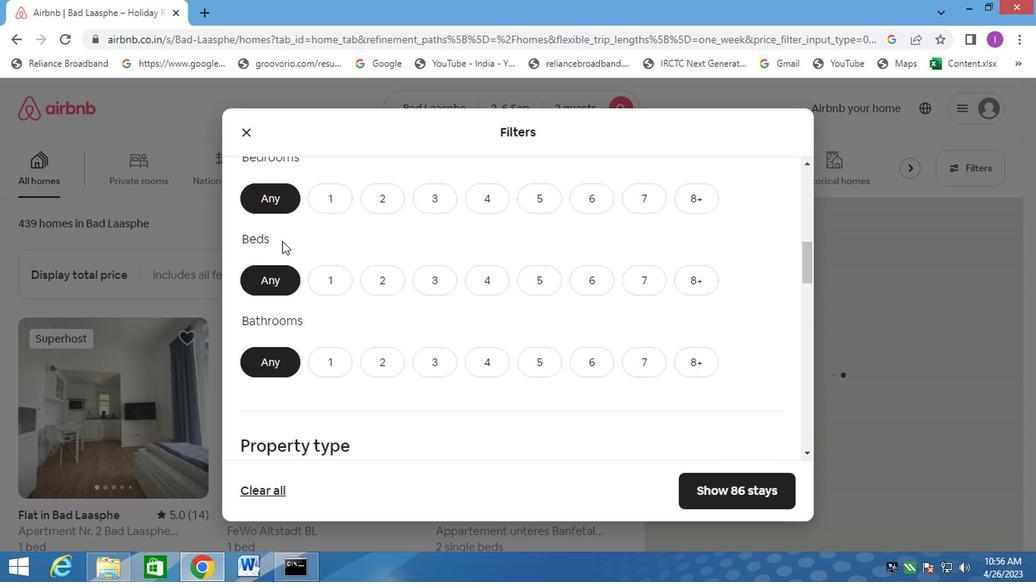 
Action: Mouse moved to (280, 242)
Screenshot: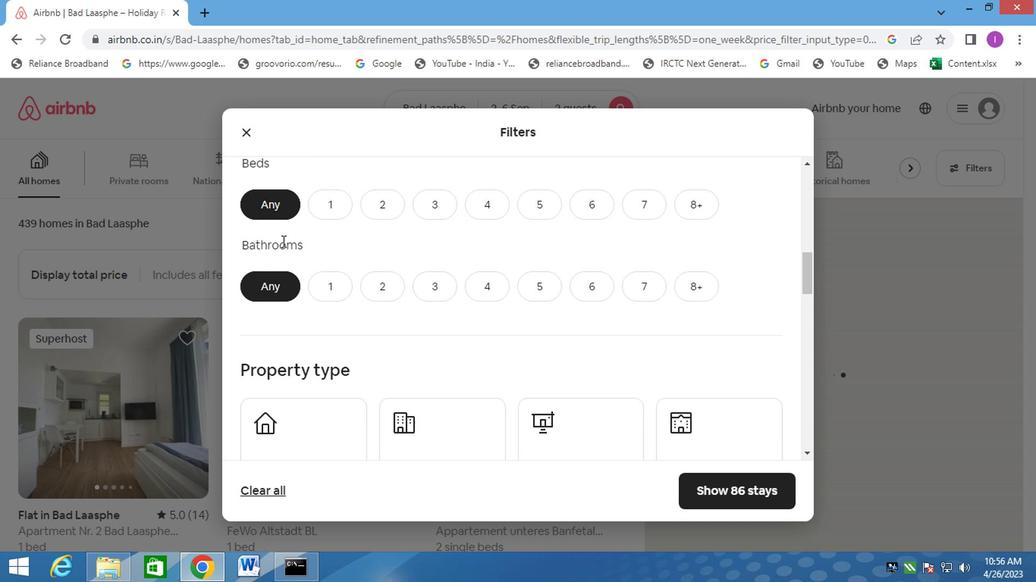 
Action: Mouse scrolled (280, 242) with delta (0, 0)
Screenshot: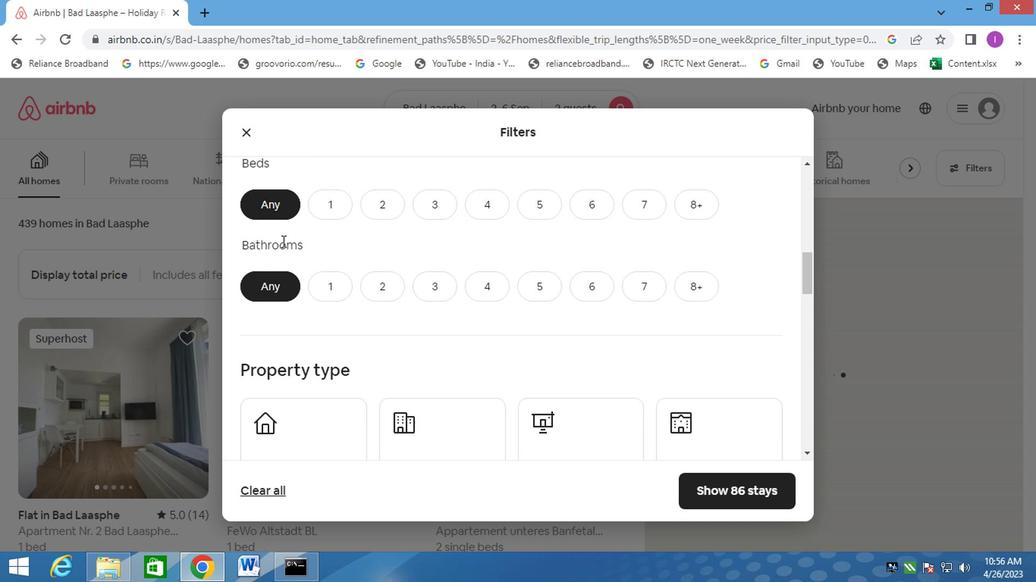 
Action: Mouse moved to (369, 234)
Screenshot: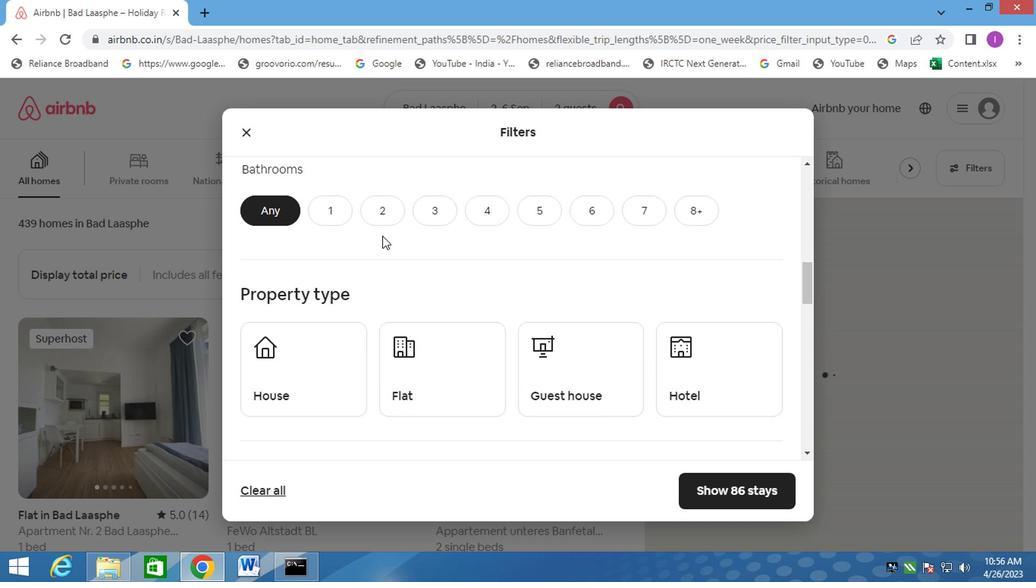 
Action: Mouse scrolled (369, 235) with delta (0, 0)
Screenshot: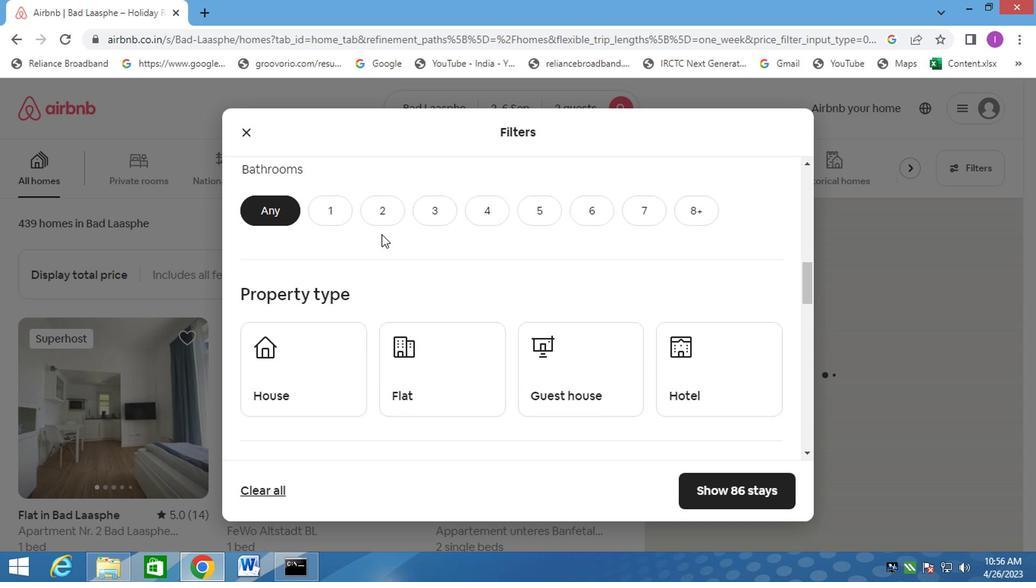 
Action: Mouse scrolled (369, 235) with delta (0, 0)
Screenshot: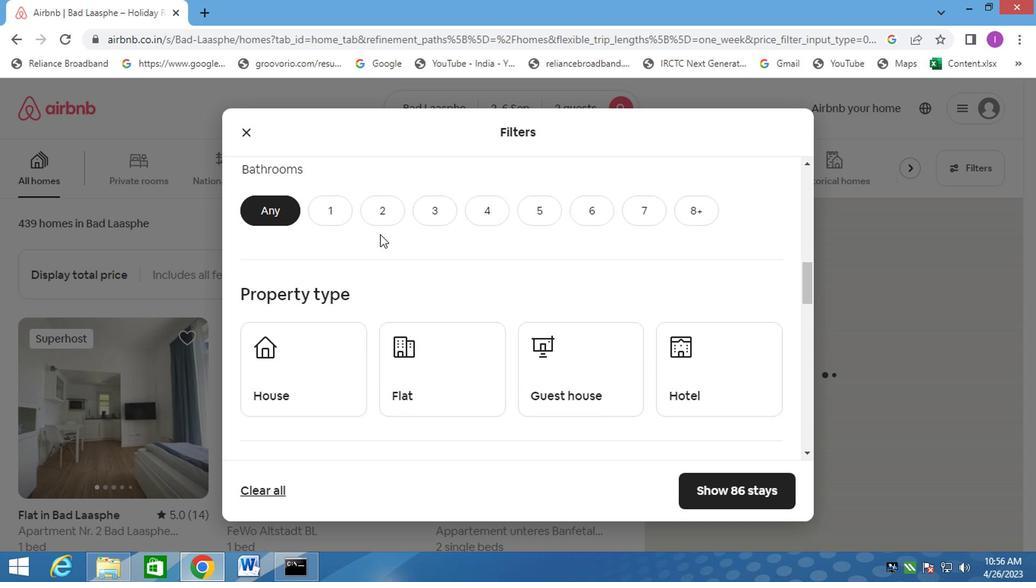 
Action: Mouse moved to (369, 234)
Screenshot: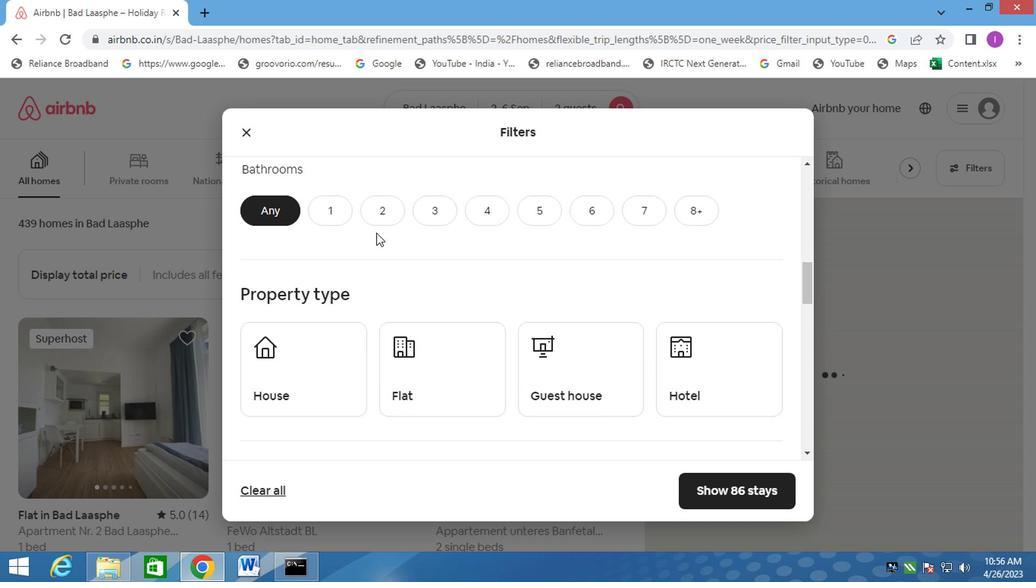 
Action: Mouse scrolled (369, 235) with delta (0, 0)
Screenshot: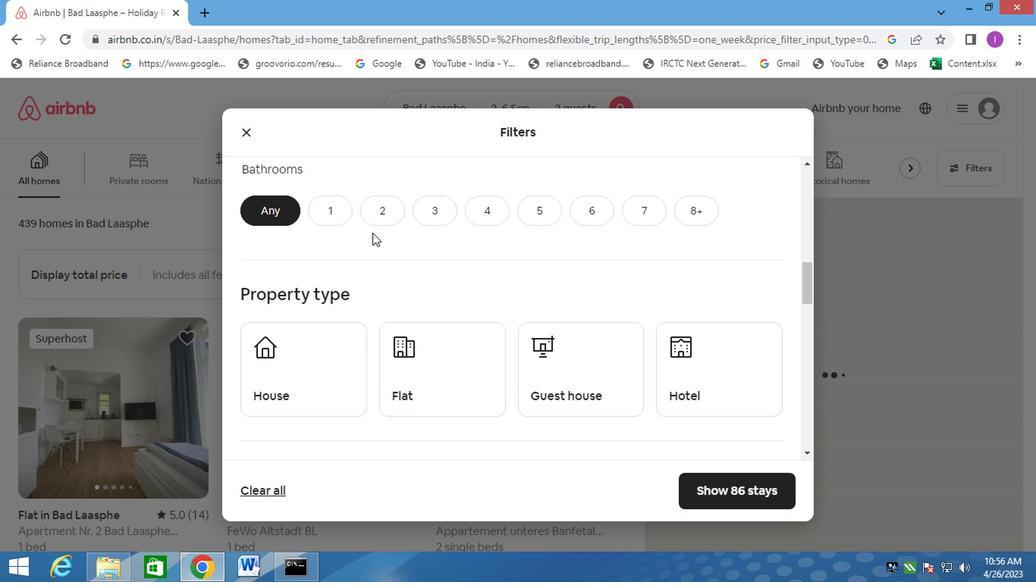 
Action: Mouse moved to (336, 283)
Screenshot: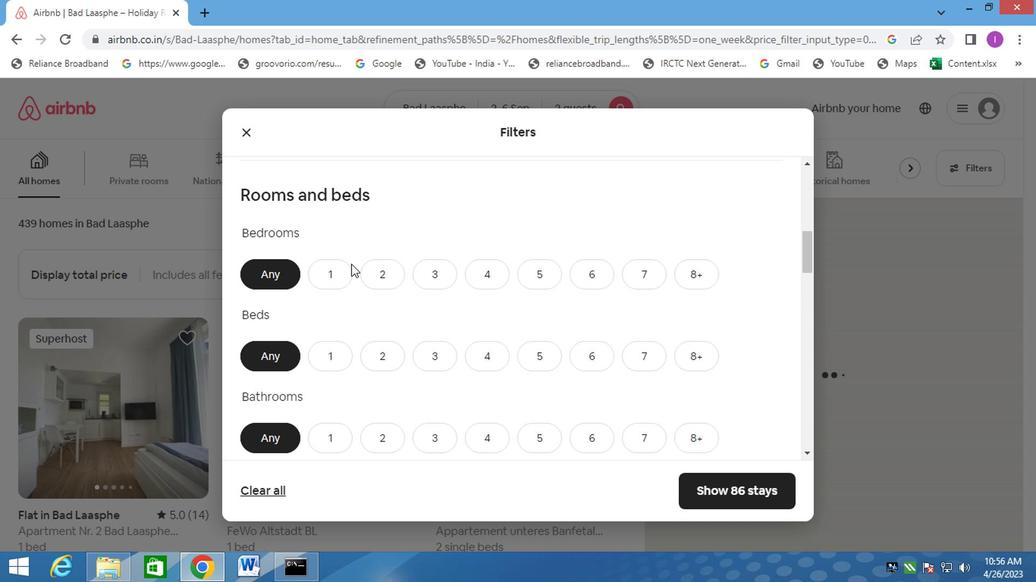 
Action: Mouse pressed left at (336, 283)
Screenshot: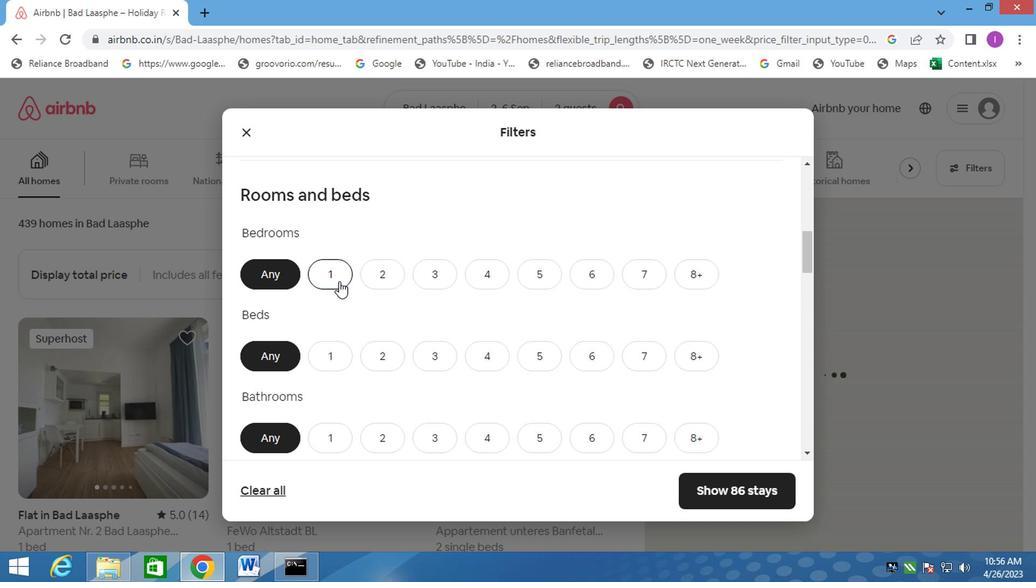 
Action: Mouse moved to (339, 353)
Screenshot: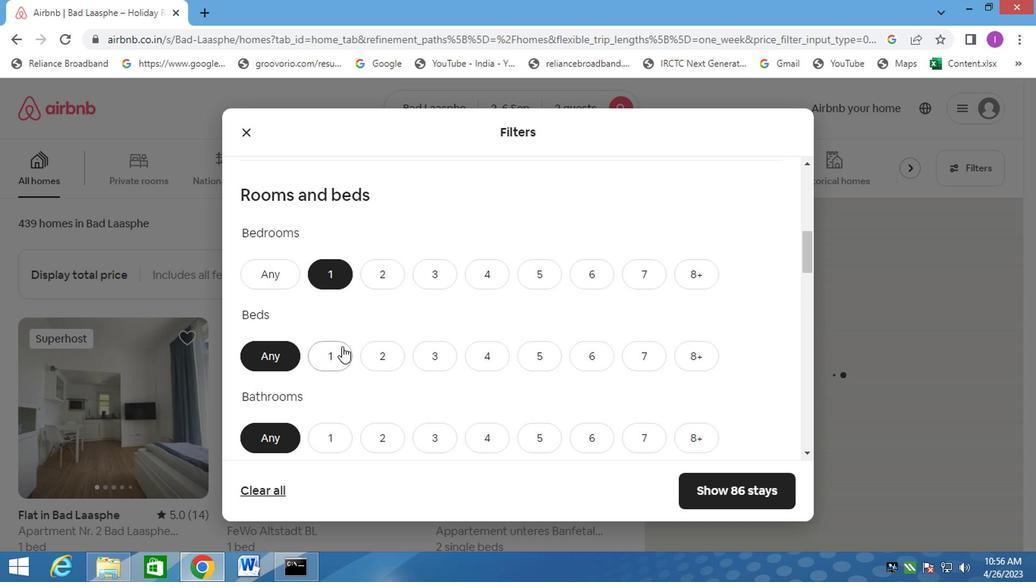 
Action: Mouse pressed left at (339, 353)
Screenshot: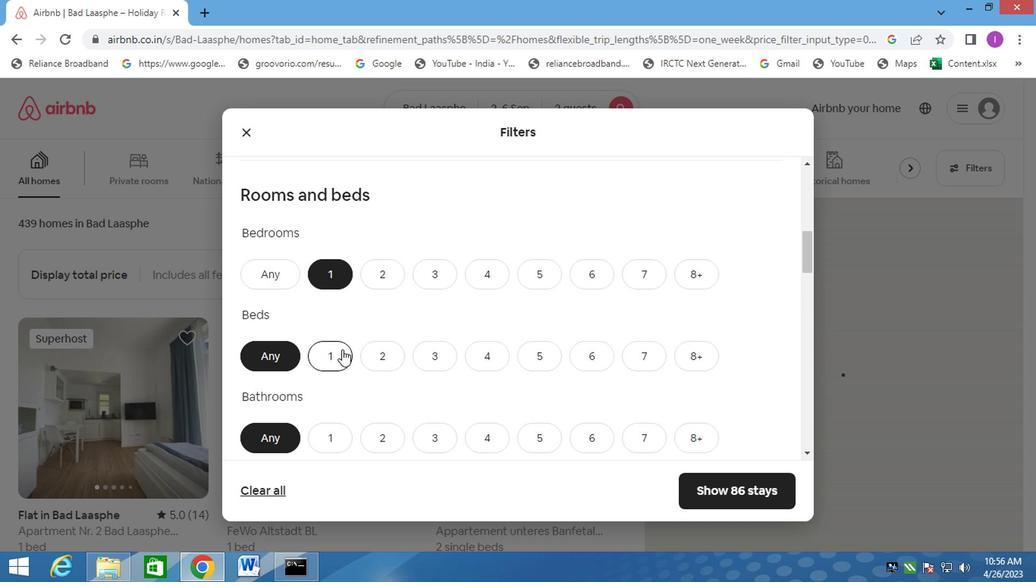 
Action: Mouse moved to (324, 433)
Screenshot: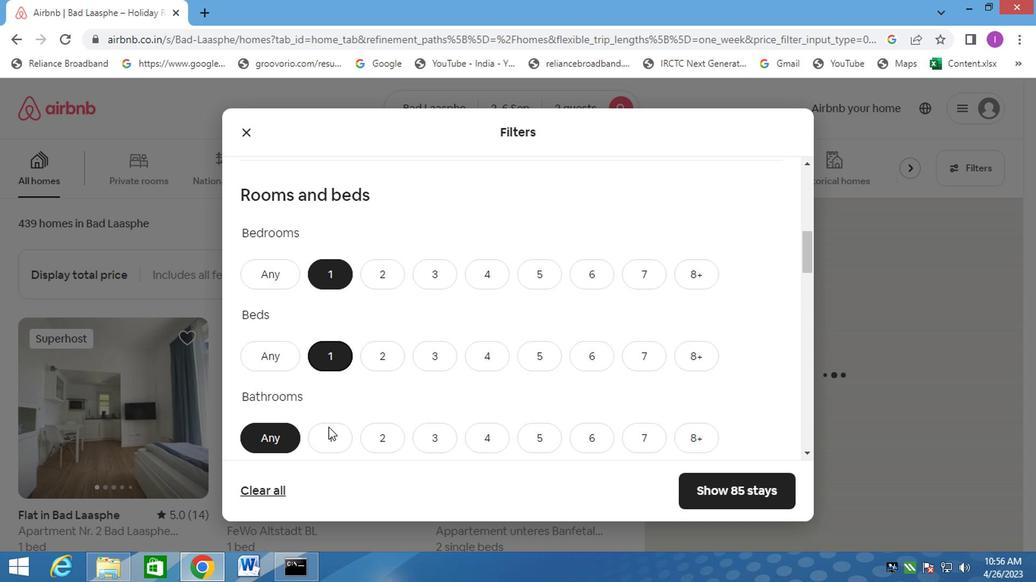 
Action: Mouse pressed left at (324, 433)
Screenshot: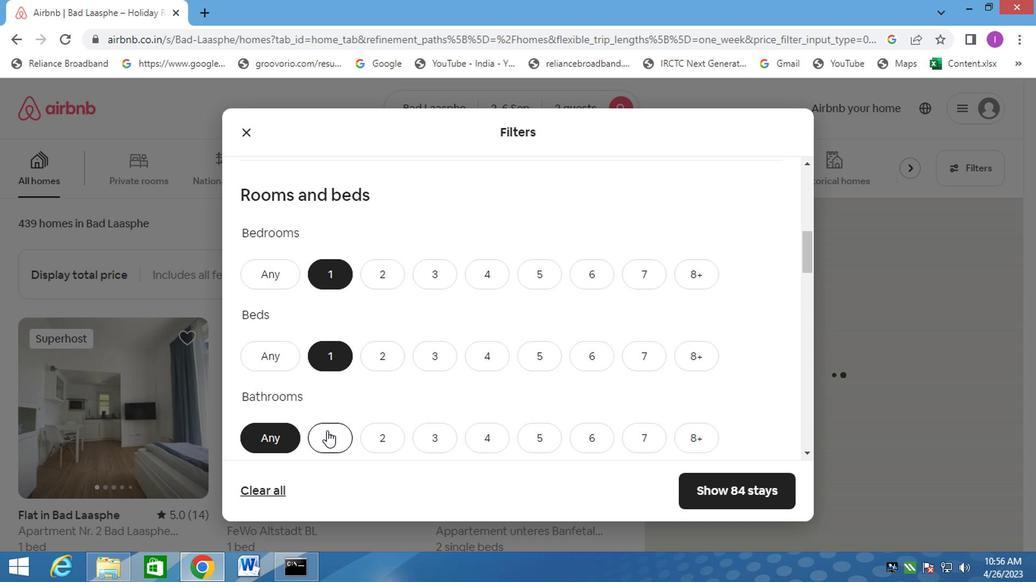 
Action: Mouse moved to (352, 359)
Screenshot: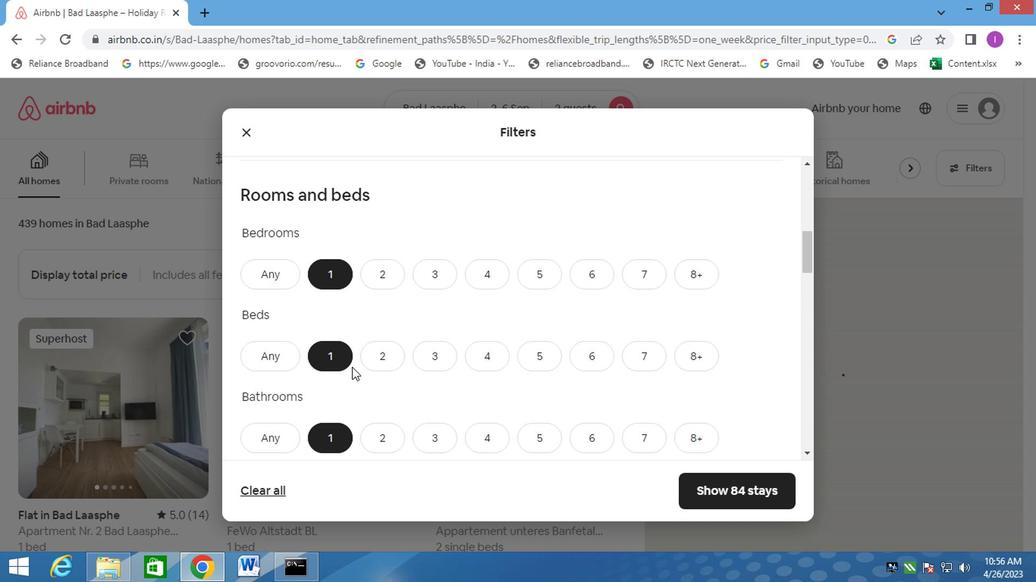 
Action: Mouse scrolled (352, 358) with delta (0, 0)
Screenshot: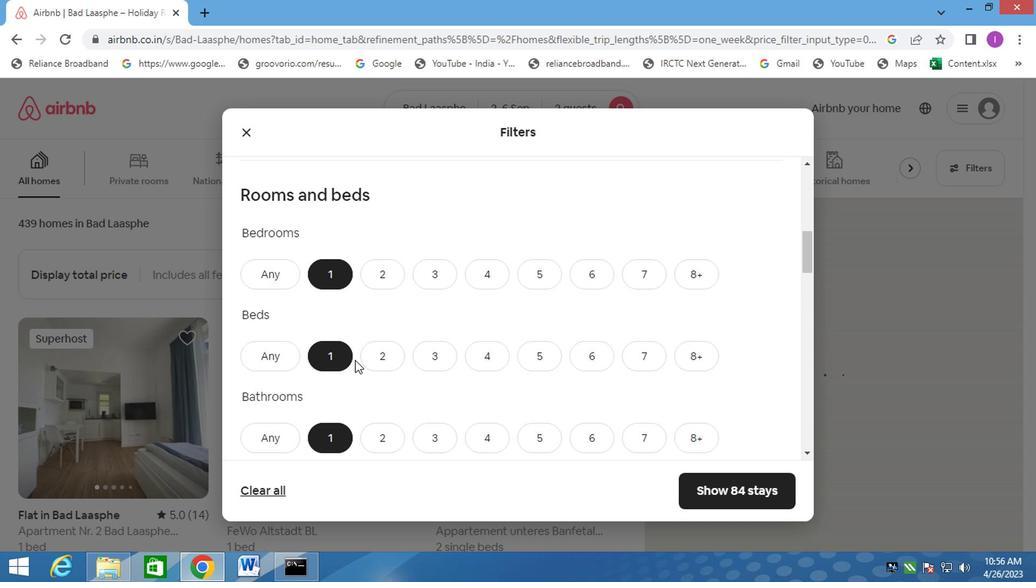 
Action: Mouse moved to (352, 358)
Screenshot: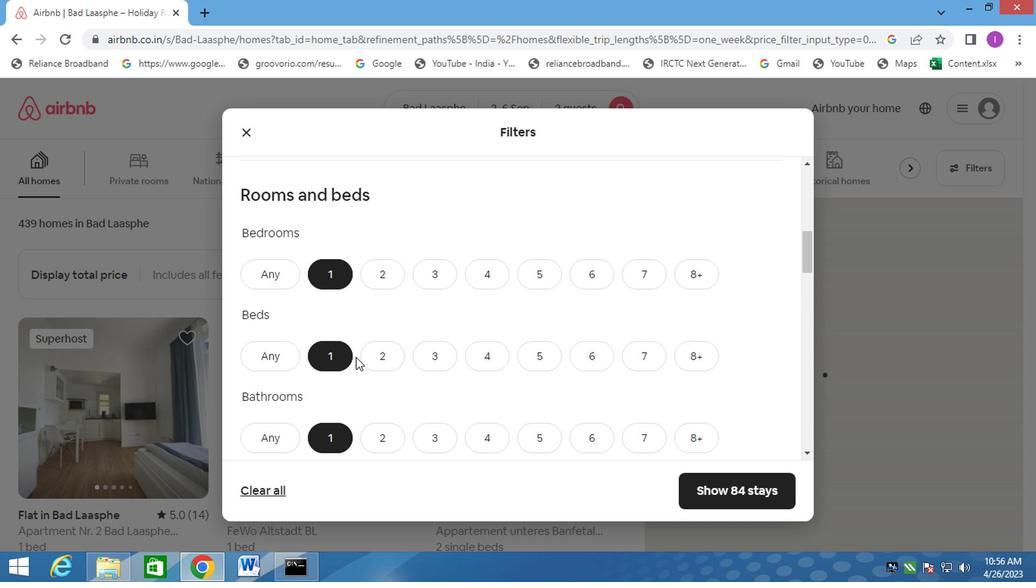 
Action: Mouse scrolled (352, 357) with delta (0, -1)
Screenshot: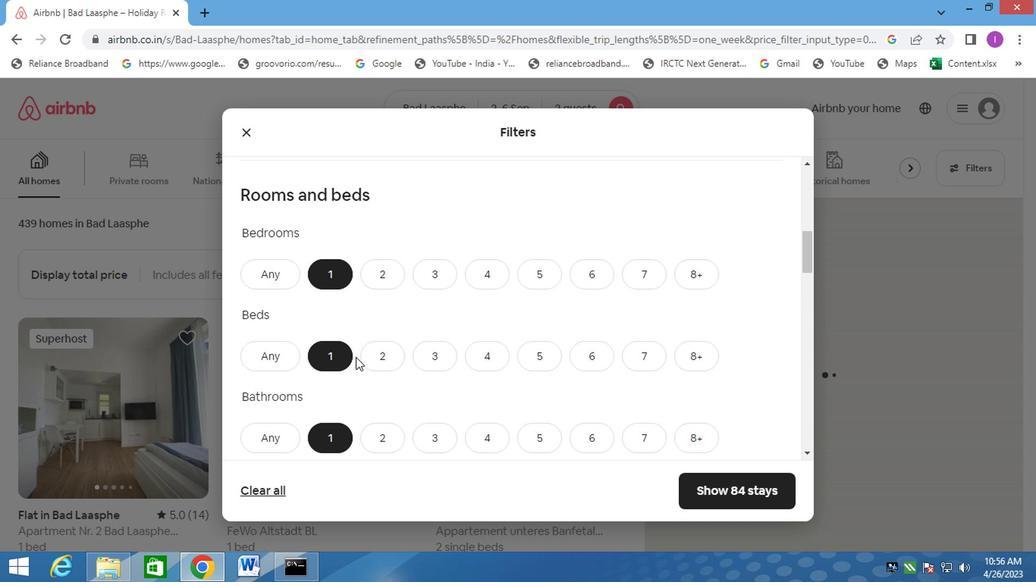 
Action: Mouse moved to (352, 357)
Screenshot: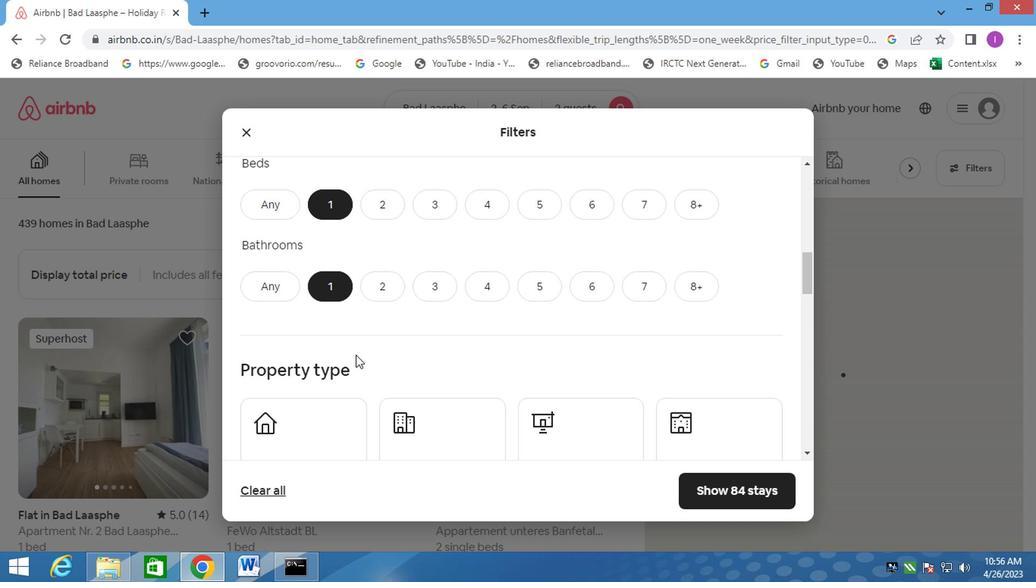 
Action: Mouse scrolled (352, 356) with delta (0, -1)
Screenshot: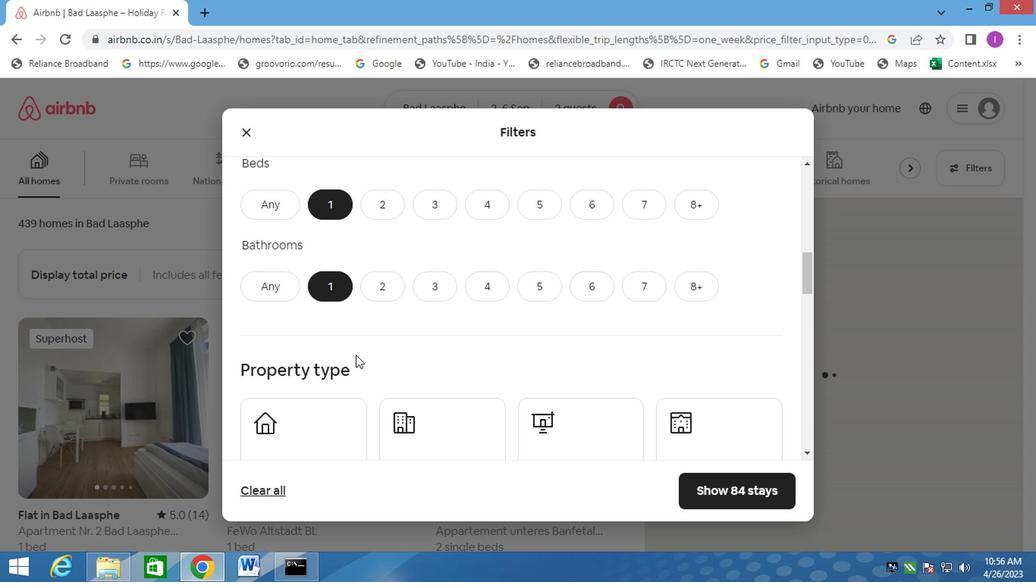 
Action: Mouse moved to (416, 364)
Screenshot: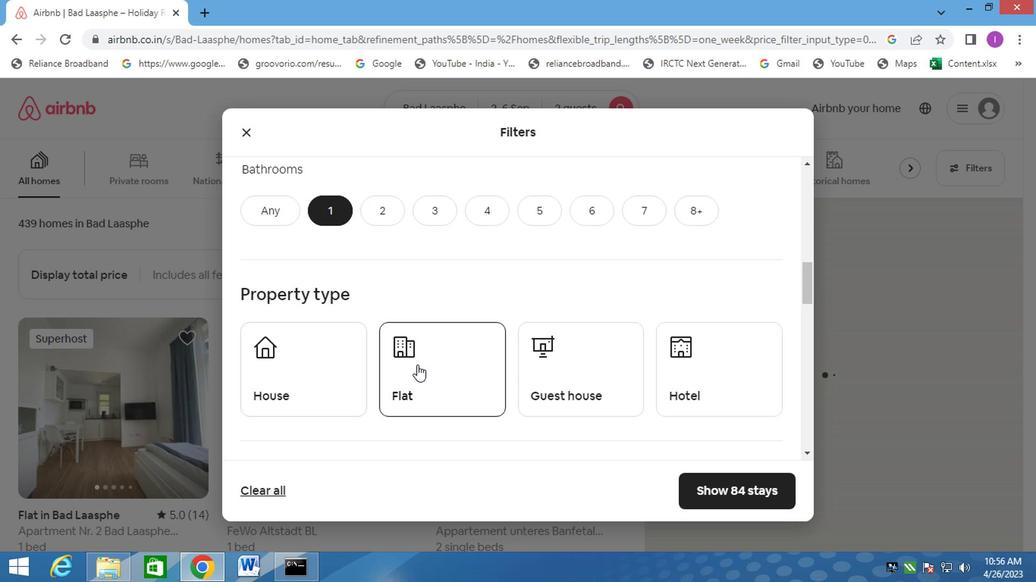 
Action: Mouse pressed left at (416, 364)
Screenshot: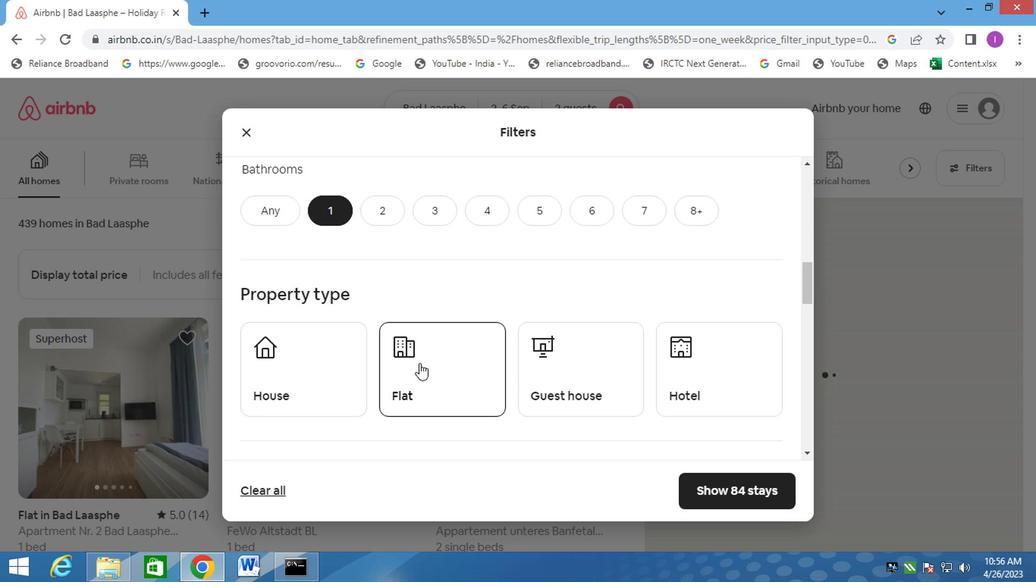 
Action: Mouse moved to (537, 373)
Screenshot: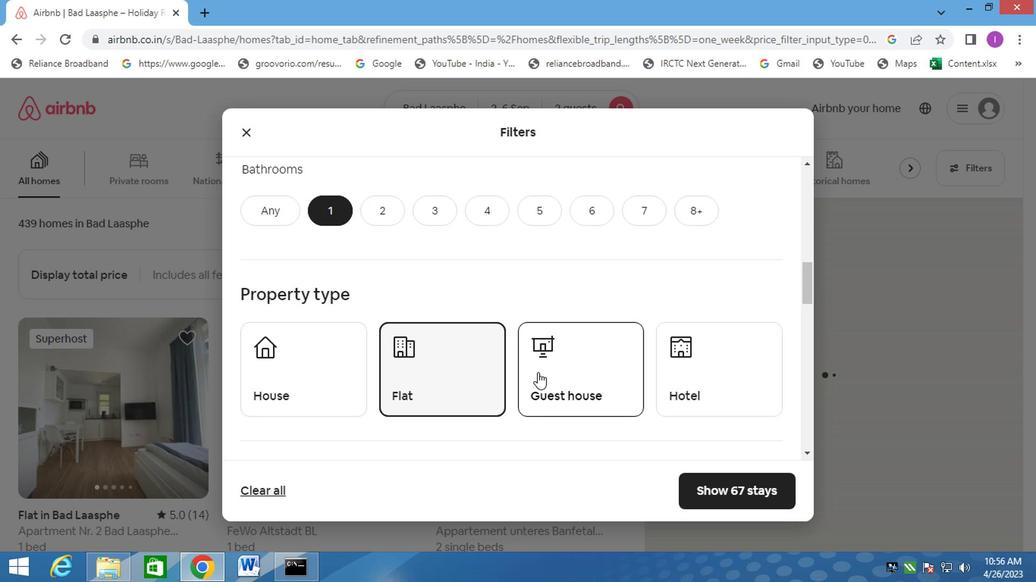 
Action: Mouse pressed left at (537, 373)
Screenshot: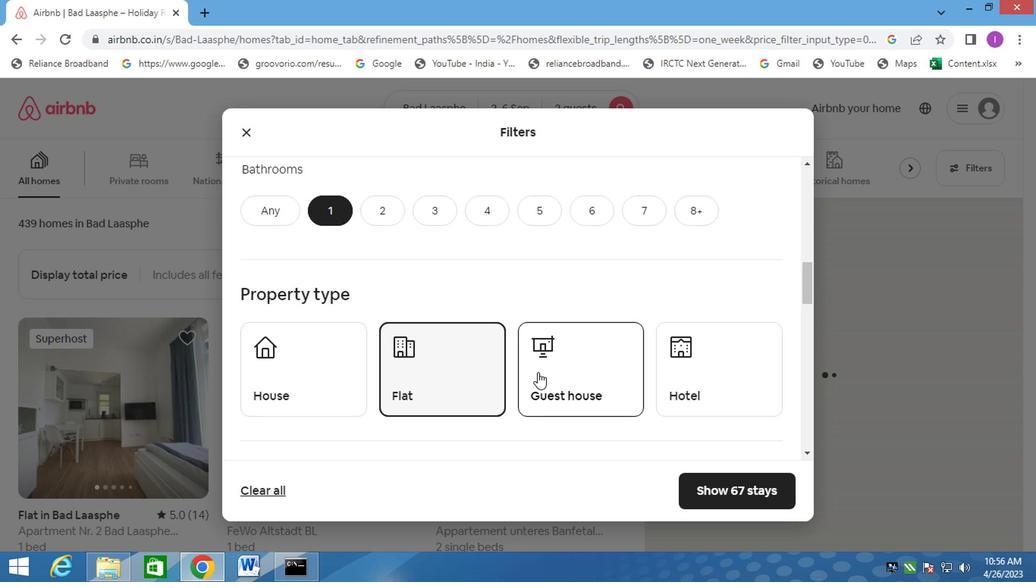
Action: Mouse moved to (318, 342)
Screenshot: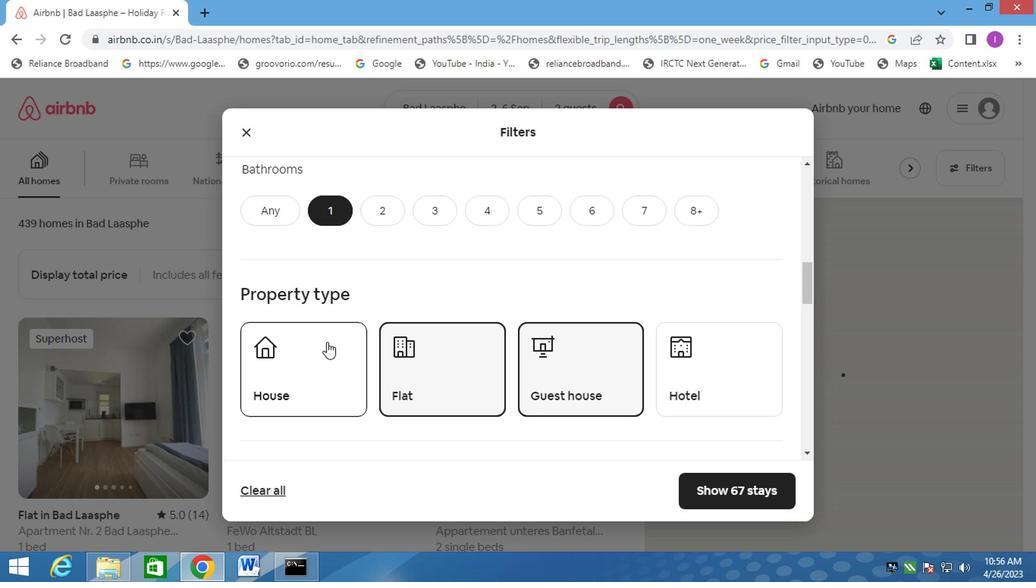 
Action: Mouse pressed left at (318, 342)
Screenshot: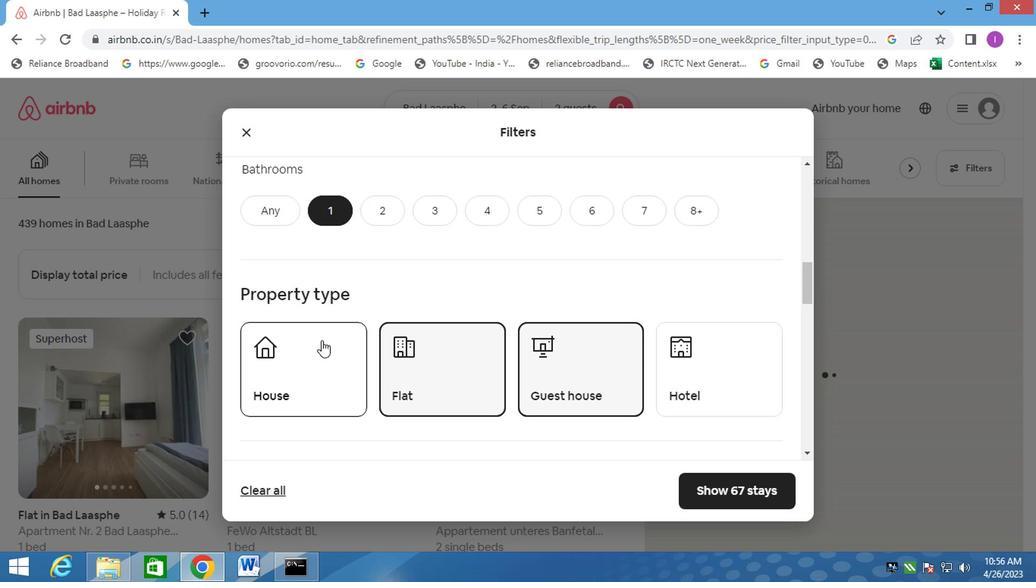 
Action: Mouse moved to (683, 344)
Screenshot: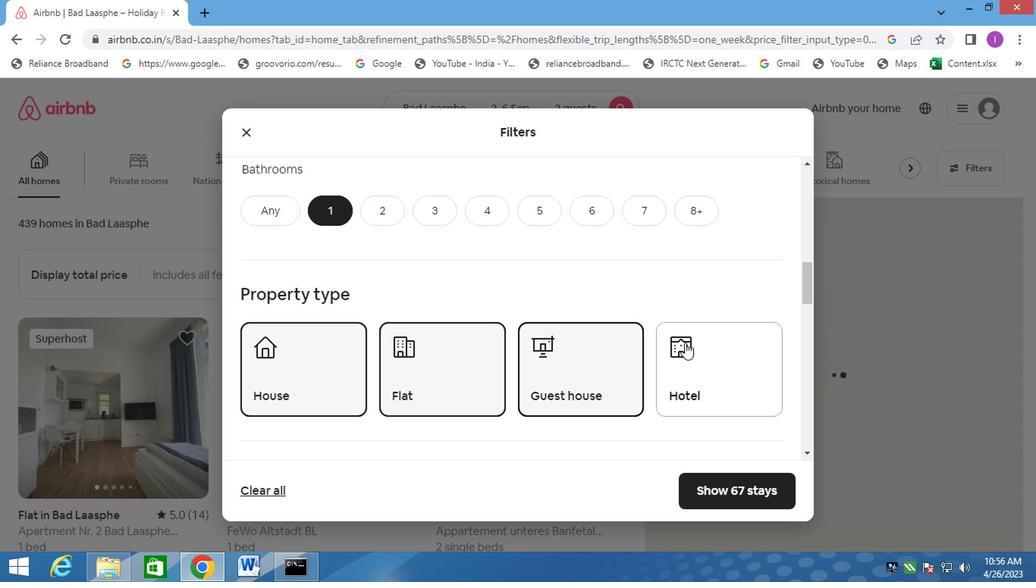 
Action: Mouse pressed left at (683, 344)
Screenshot: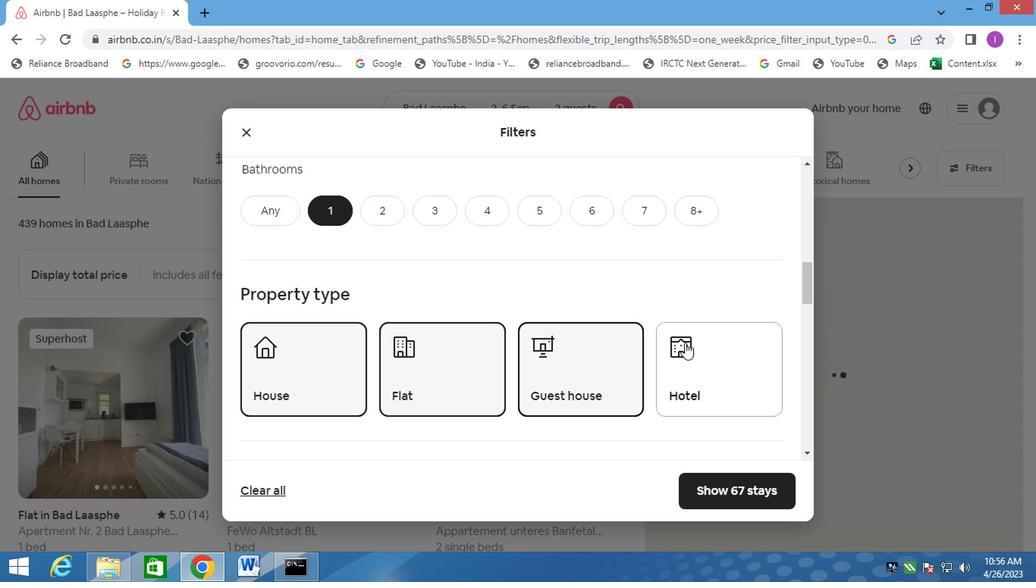 
Action: Mouse moved to (698, 333)
Screenshot: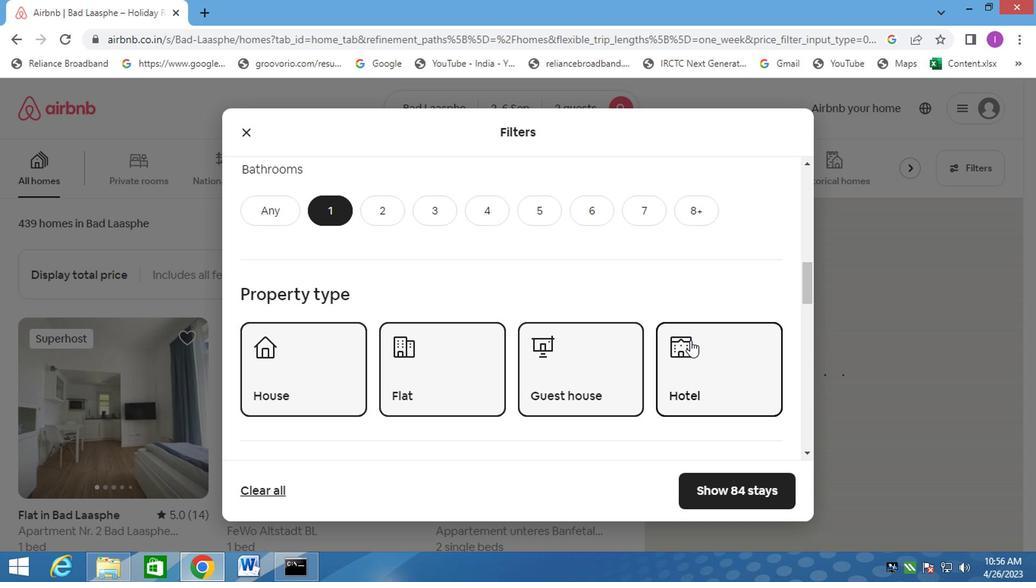 
Action: Mouse scrolled (698, 332) with delta (0, 0)
Screenshot: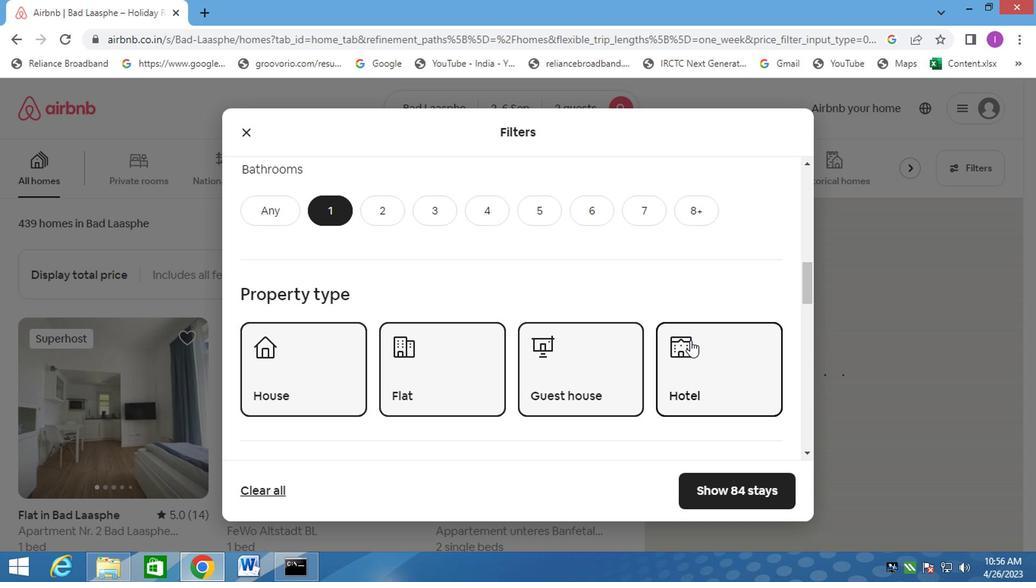 
Action: Mouse scrolled (698, 332) with delta (0, 0)
Screenshot: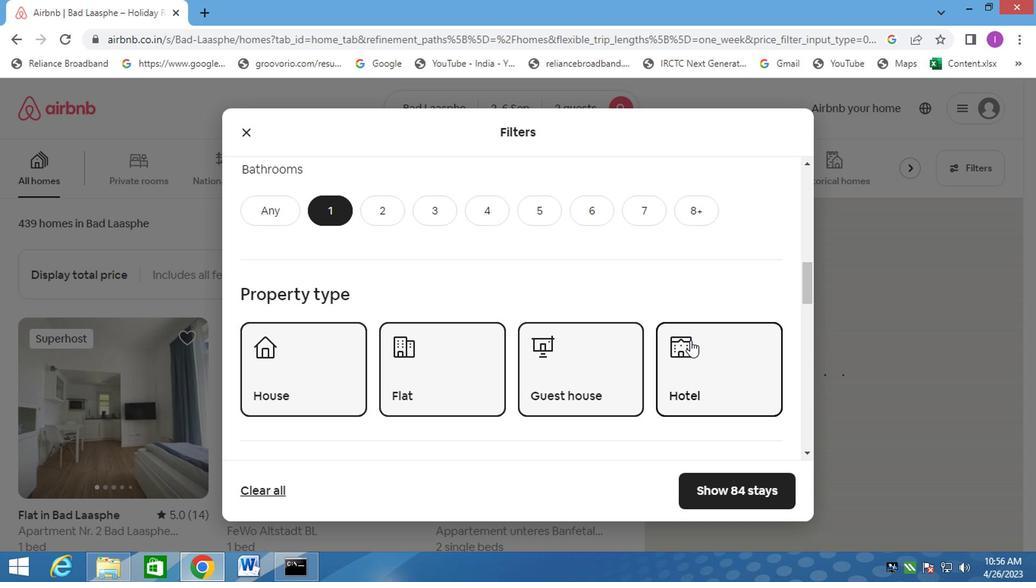 
Action: Mouse scrolled (698, 332) with delta (0, 0)
Screenshot: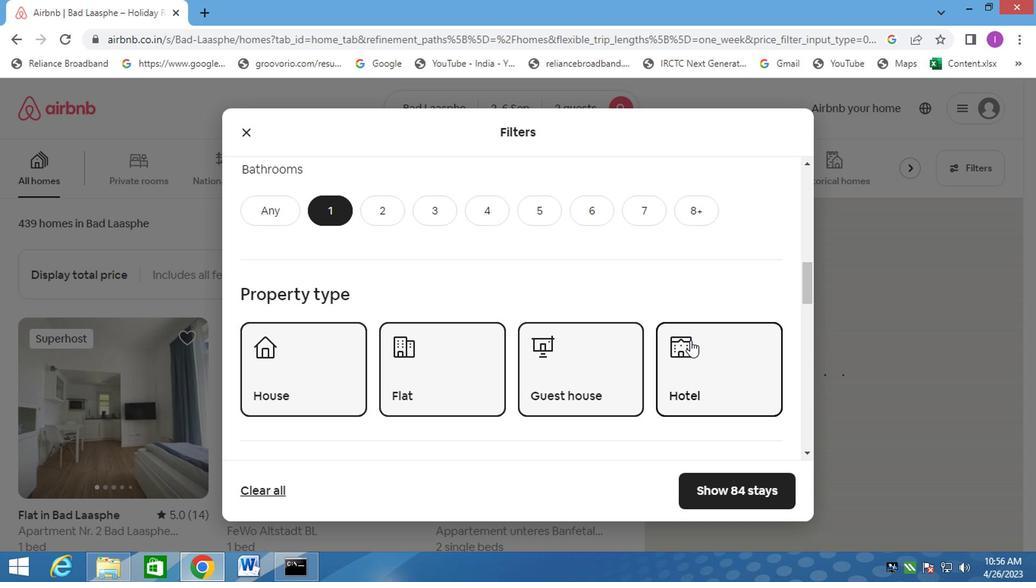 
Action: Mouse moved to (646, 312)
Screenshot: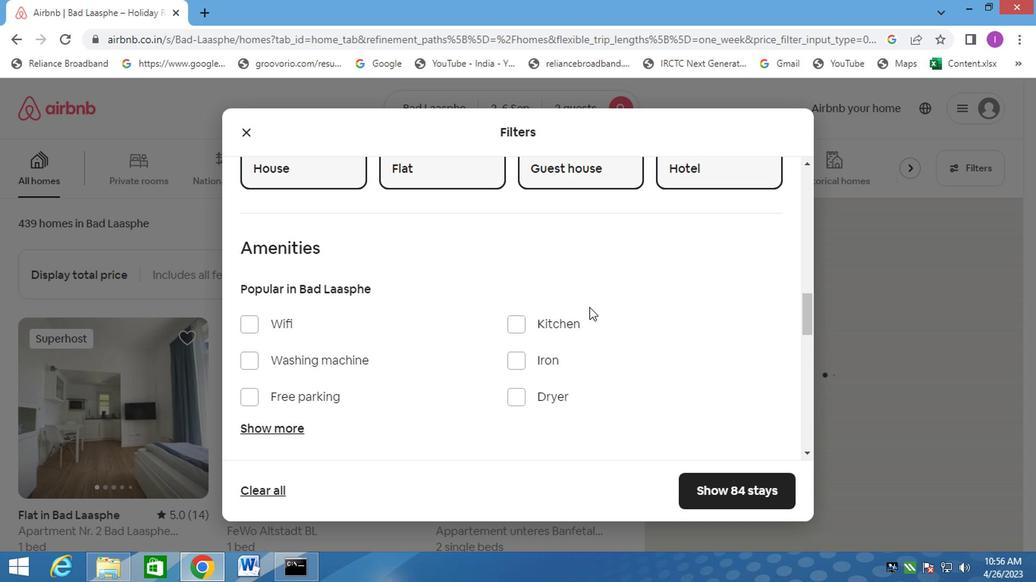 
Action: Mouse scrolled (646, 311) with delta (0, -1)
Screenshot: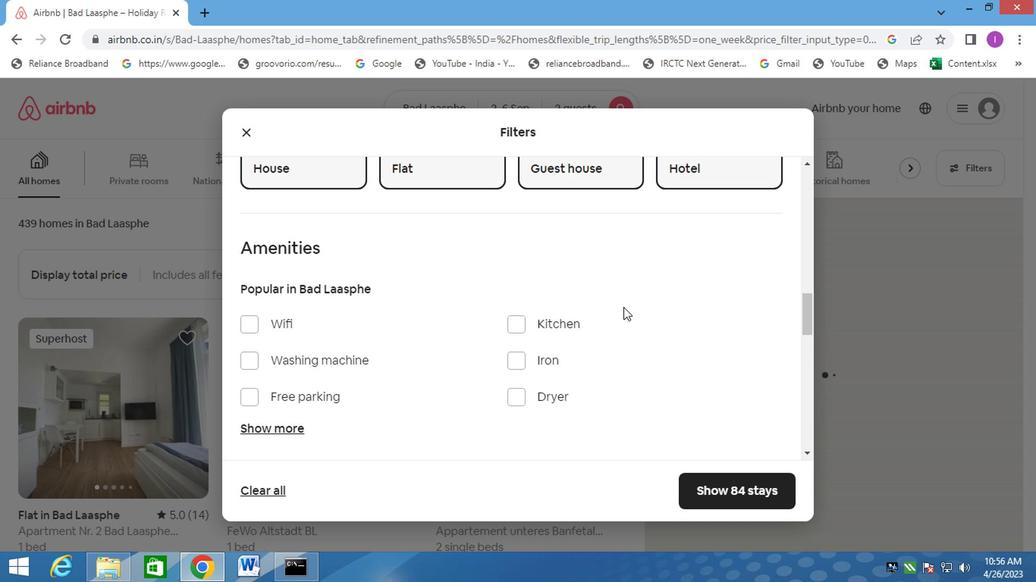 
Action: Mouse moved to (648, 312)
Screenshot: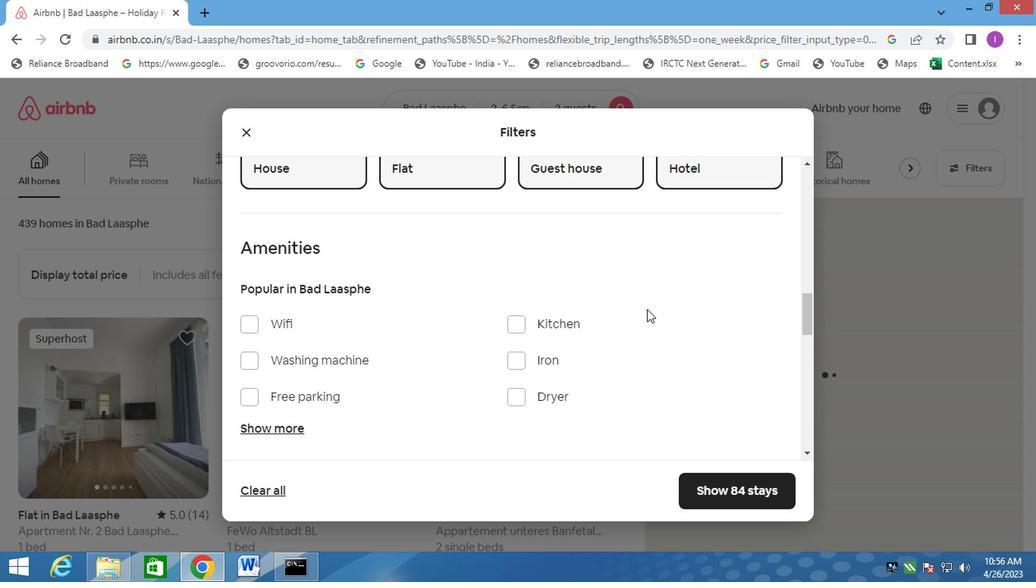 
Action: Mouse scrolled (648, 311) with delta (0, -1)
Screenshot: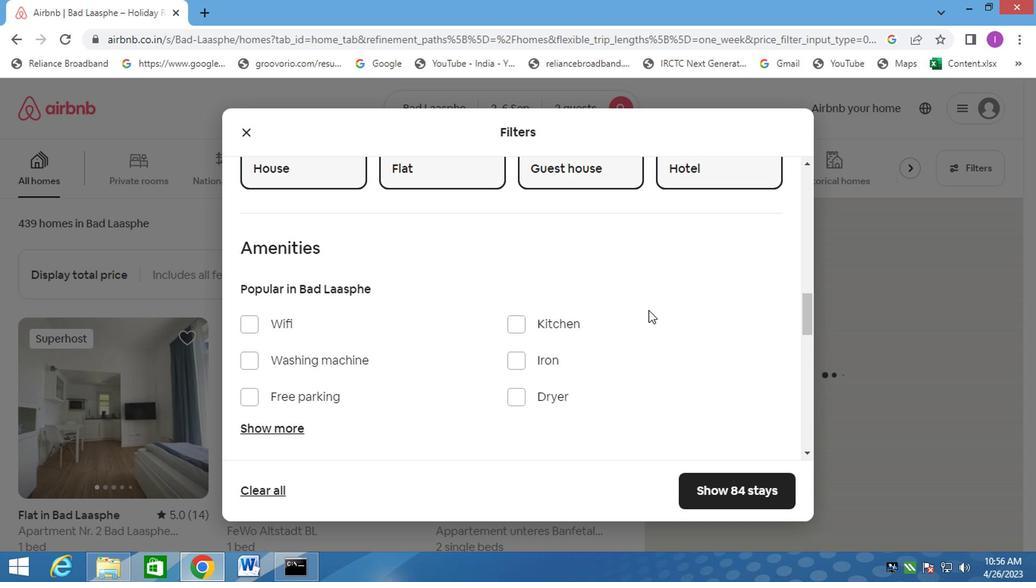 
Action: Mouse moved to (683, 298)
Screenshot: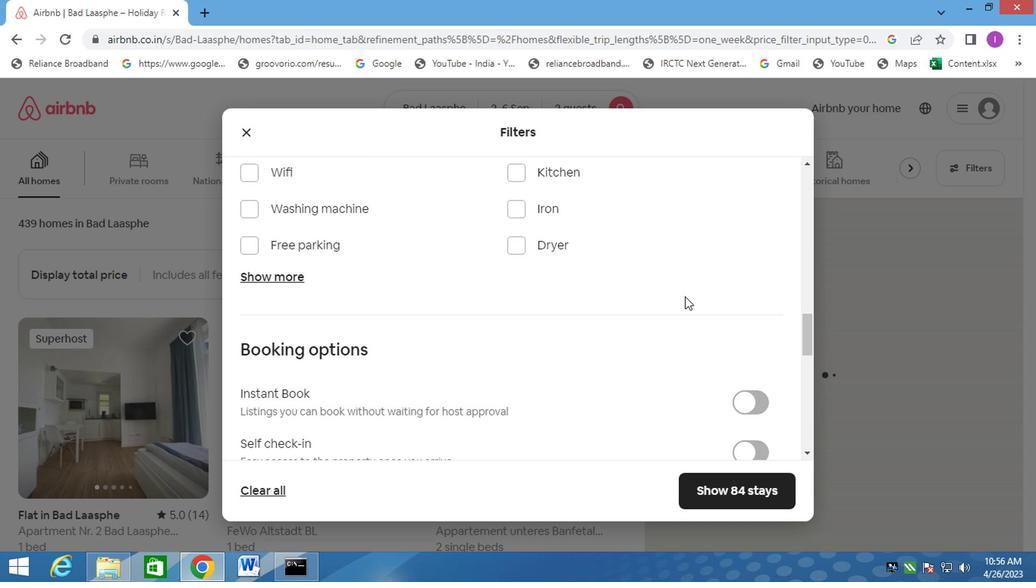 
Action: Mouse scrolled (683, 297) with delta (0, 0)
Screenshot: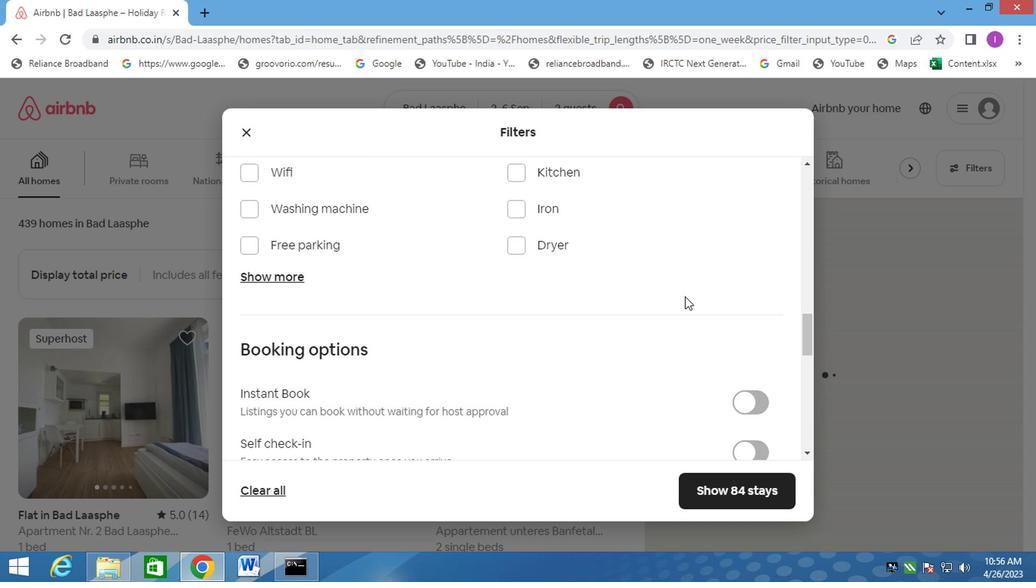 
Action: Mouse moved to (686, 298)
Screenshot: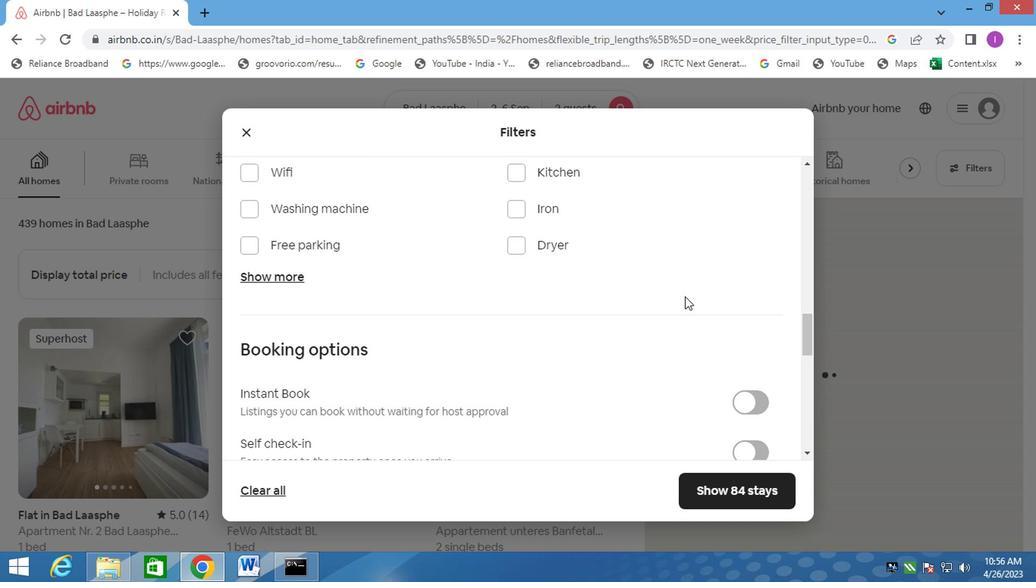 
Action: Mouse scrolled (686, 297) with delta (0, 0)
Screenshot: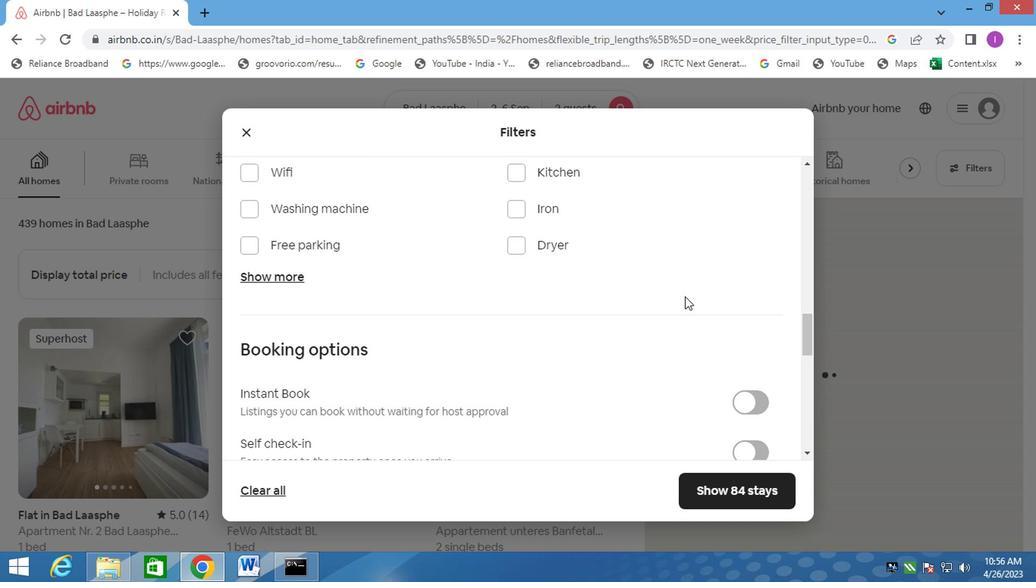 
Action: Mouse moved to (749, 296)
Screenshot: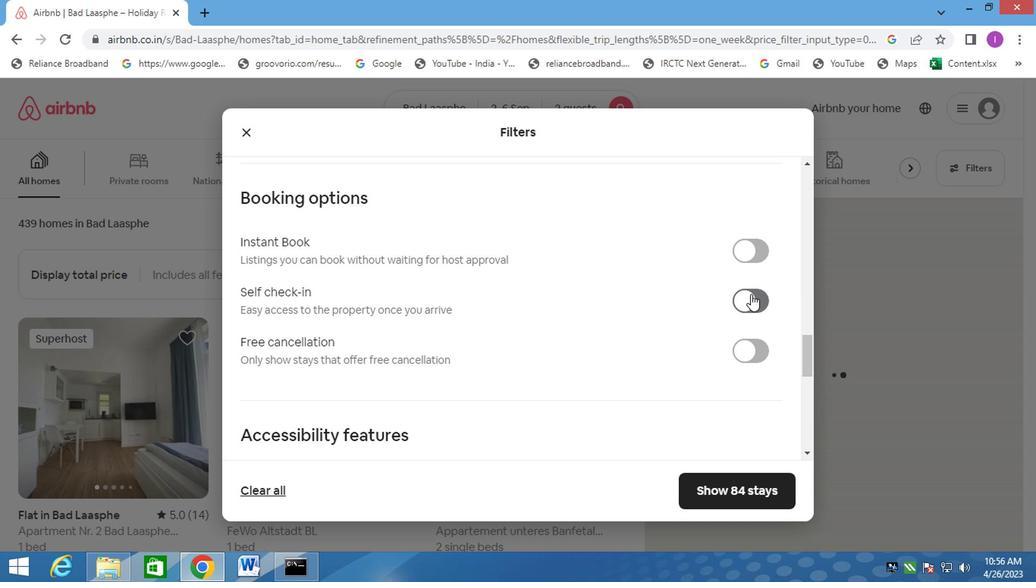 
Action: Mouse pressed left at (749, 296)
Screenshot: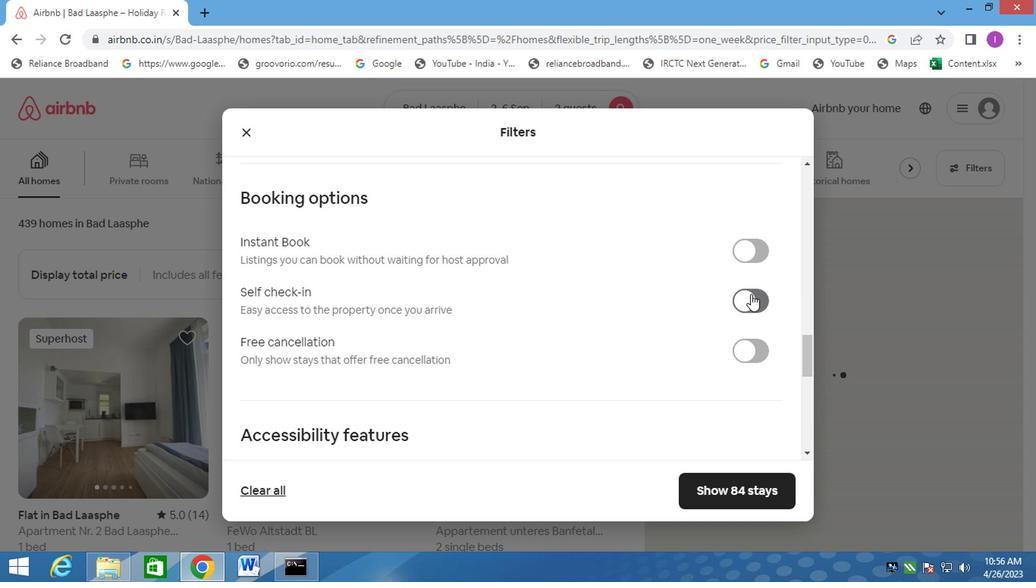 
Action: Mouse moved to (569, 279)
Screenshot: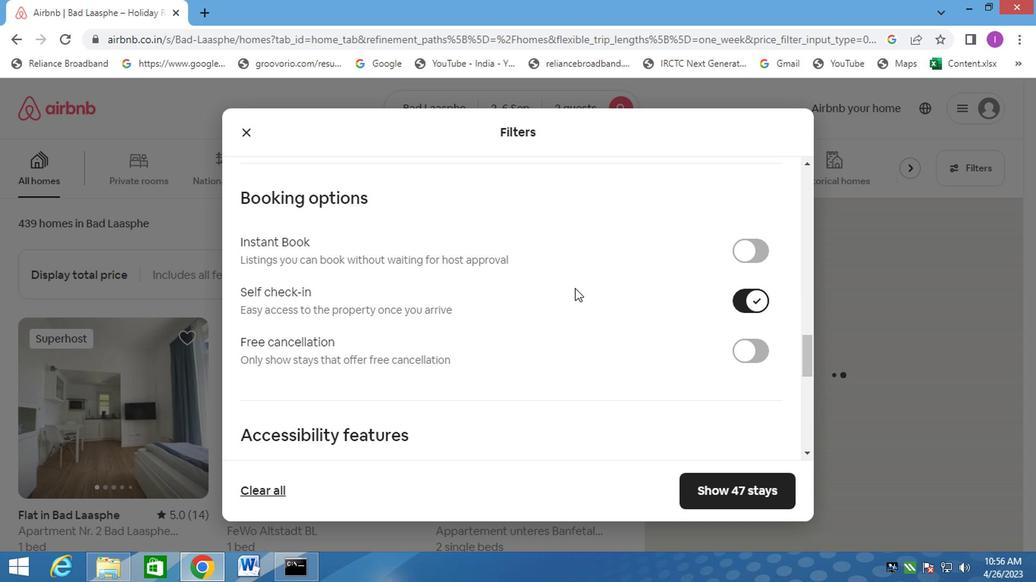
Action: Mouse scrolled (569, 279) with delta (0, 0)
Screenshot: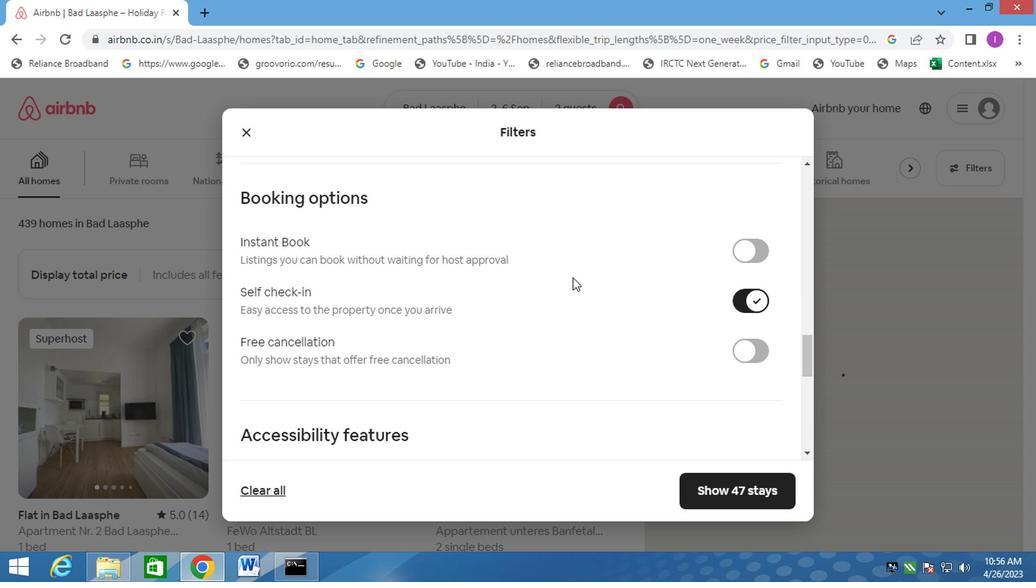 
Action: Mouse scrolled (569, 279) with delta (0, 0)
Screenshot: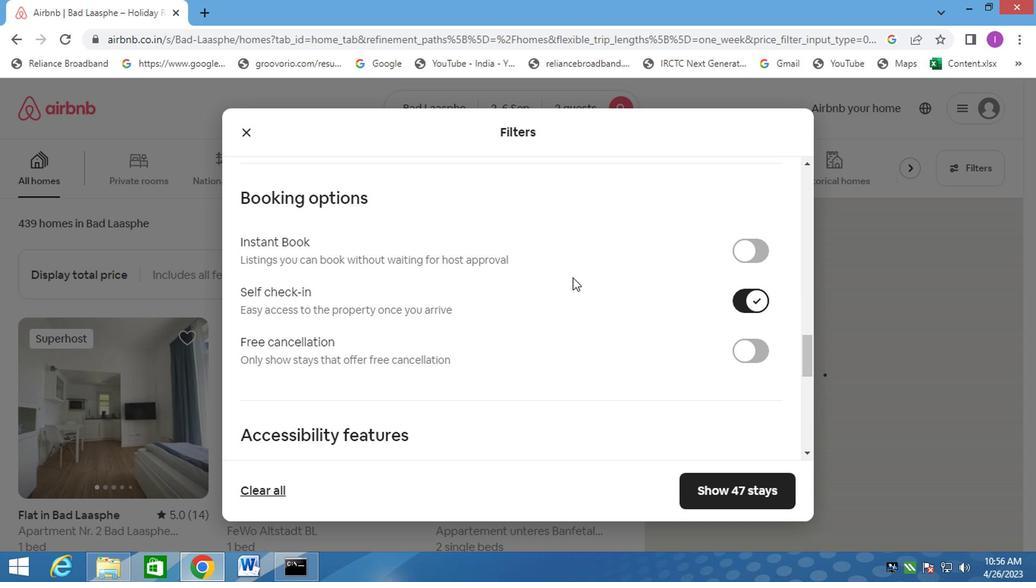 
Action: Mouse moved to (551, 275)
Screenshot: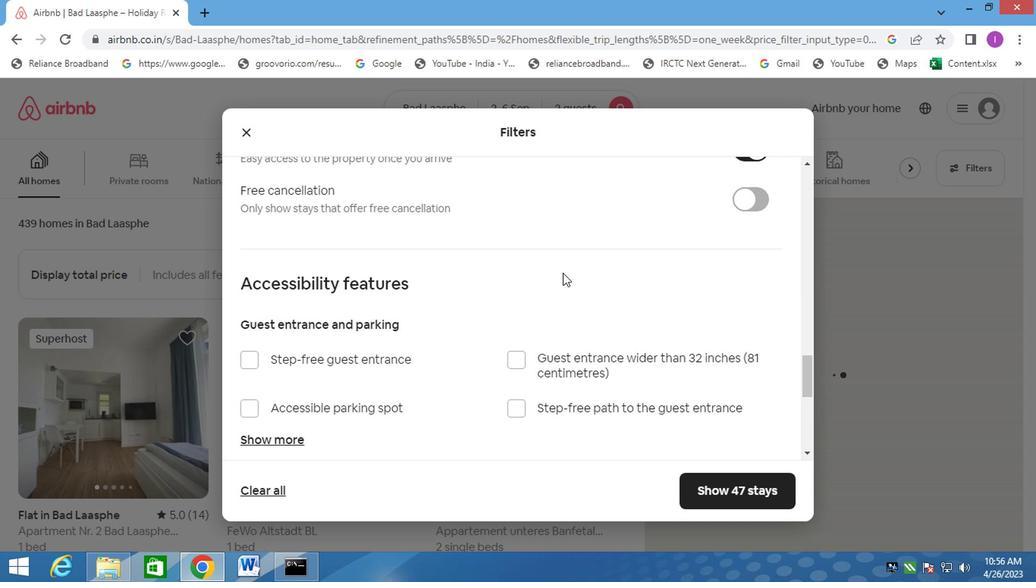 
Action: Mouse scrolled (551, 274) with delta (0, -1)
Screenshot: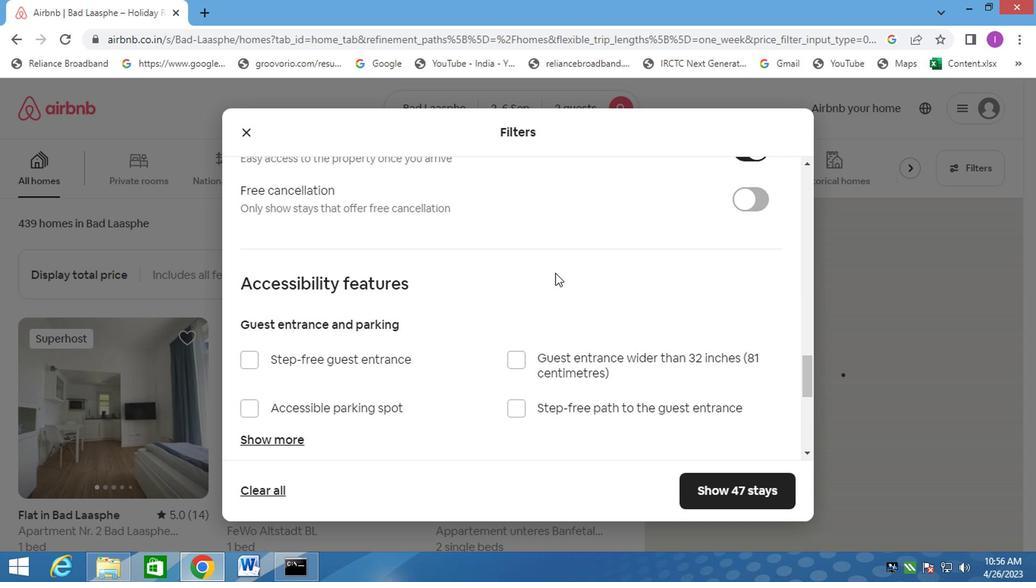 
Action: Mouse moved to (393, 268)
Screenshot: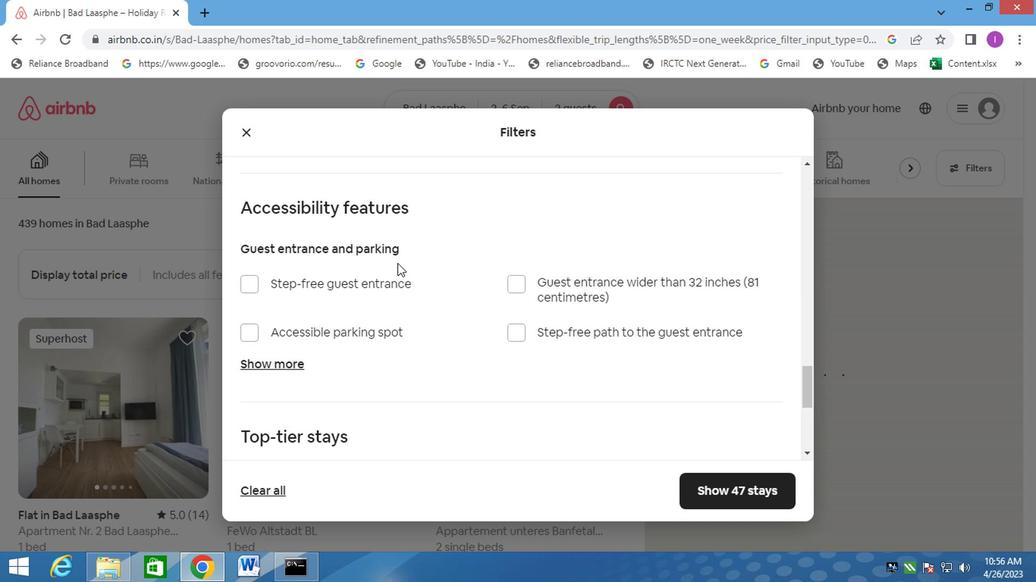 
Action: Mouse scrolled (393, 268) with delta (0, 0)
Screenshot: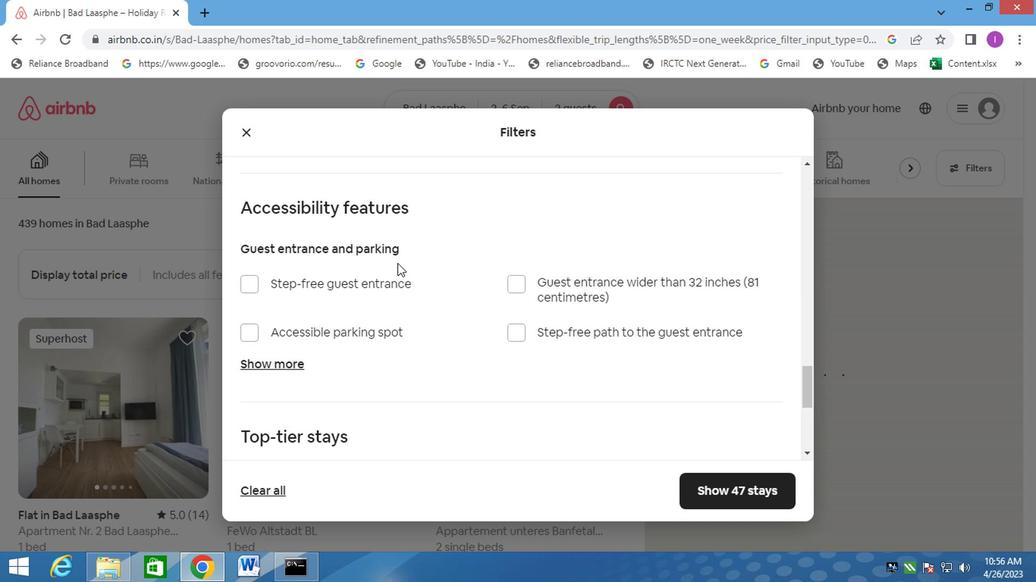 
Action: Mouse moved to (395, 270)
Screenshot: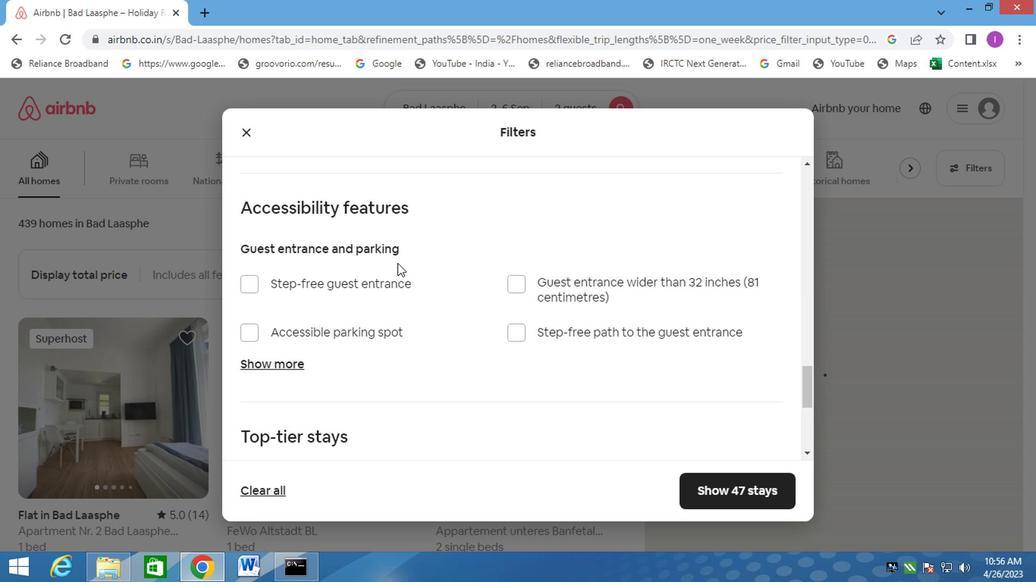 
Action: Mouse scrolled (395, 269) with delta (0, 0)
Screenshot: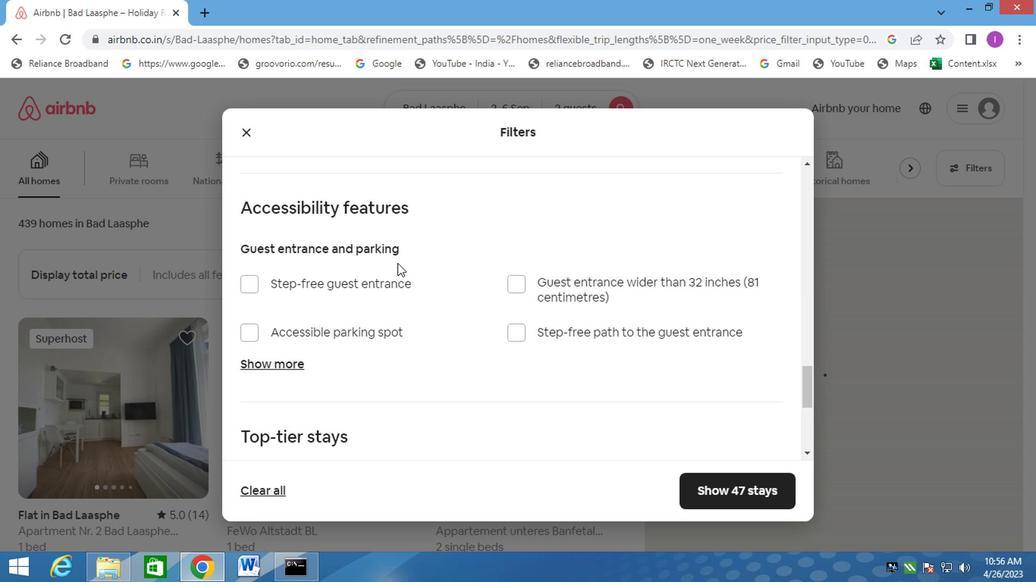 
Action: Mouse moved to (564, 296)
Screenshot: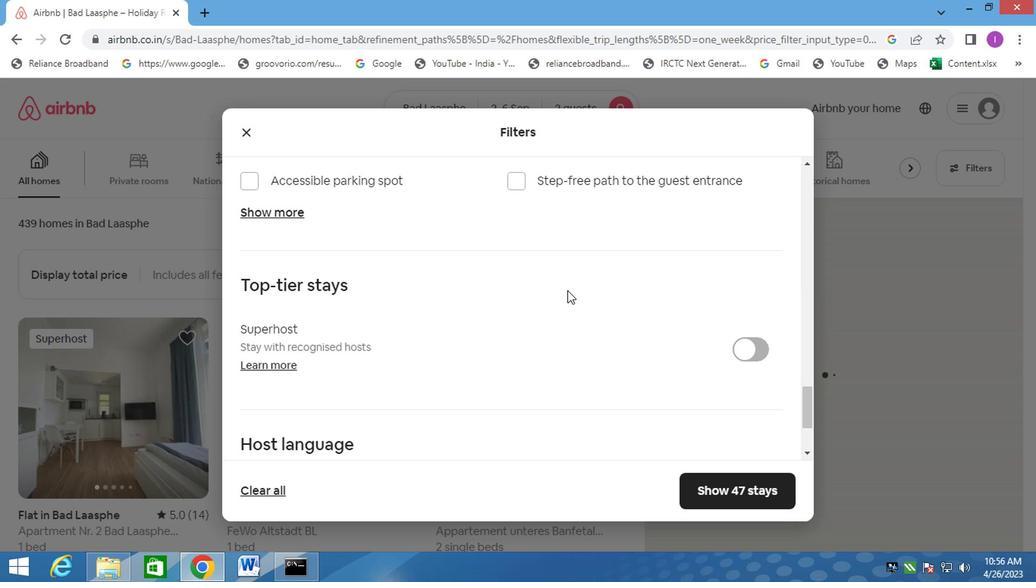 
Action: Mouse scrolled (564, 296) with delta (0, 0)
Screenshot: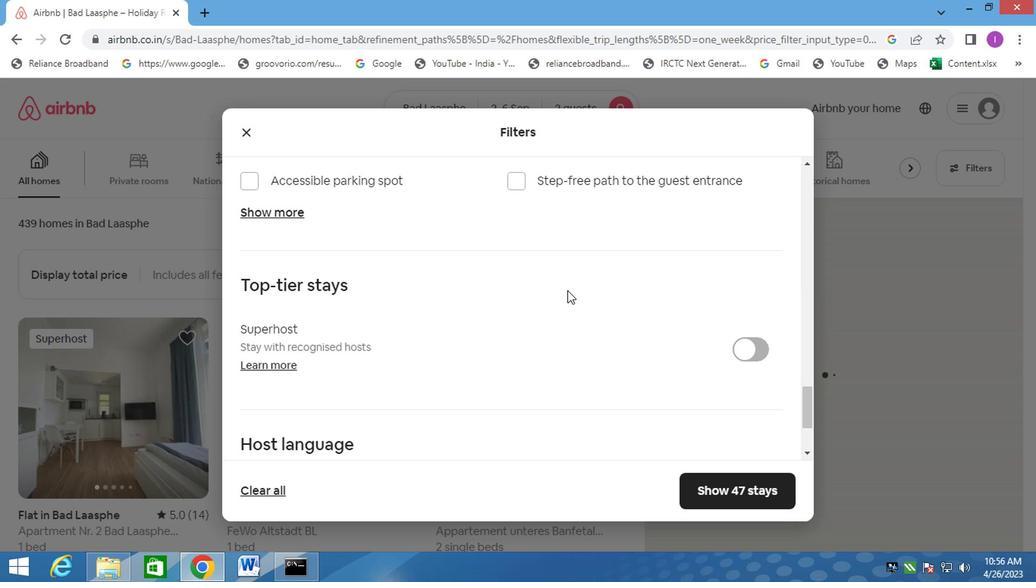 
Action: Mouse moved to (565, 300)
Screenshot: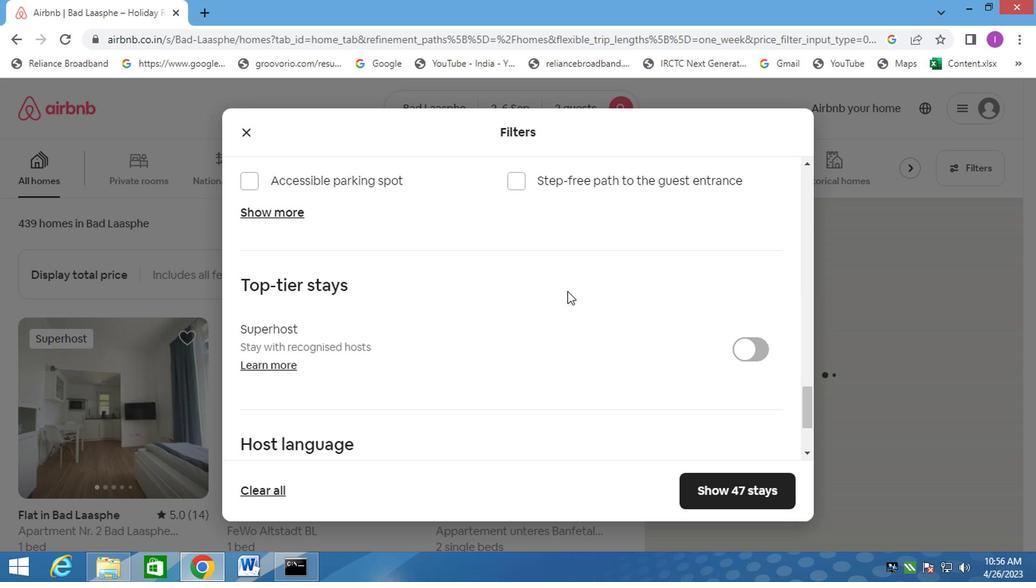 
Action: Mouse scrolled (565, 299) with delta (0, 0)
Screenshot: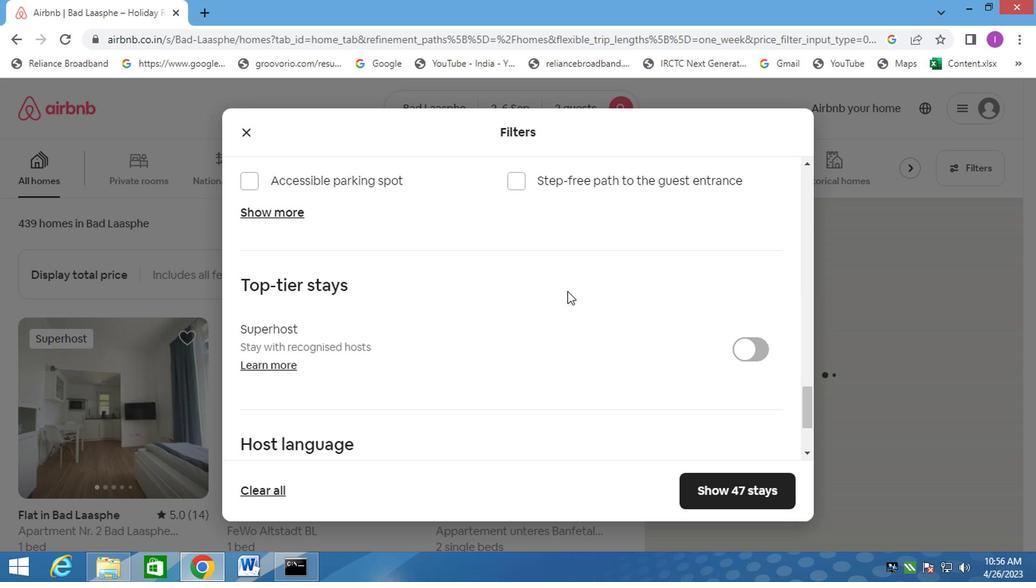 
Action: Mouse moved to (241, 355)
Screenshot: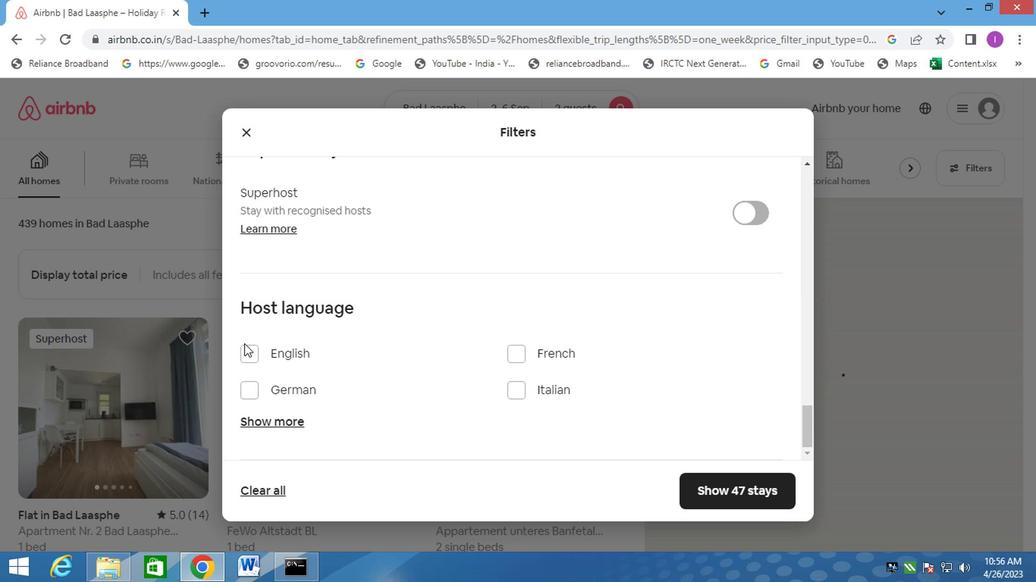 
Action: Mouse pressed left at (241, 355)
Screenshot: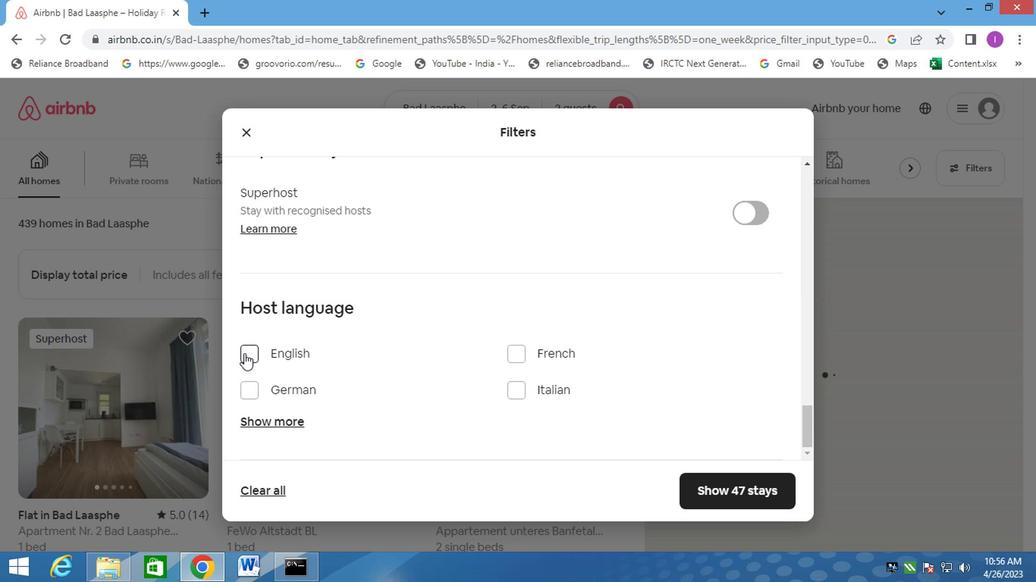 
Action: Mouse moved to (716, 491)
Screenshot: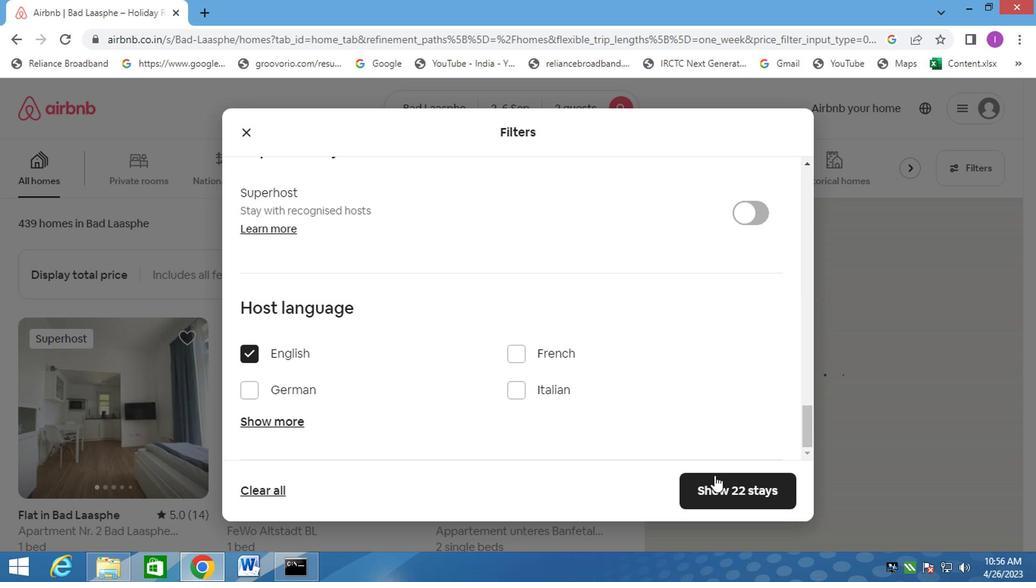 
Action: Mouse pressed left at (716, 491)
Screenshot: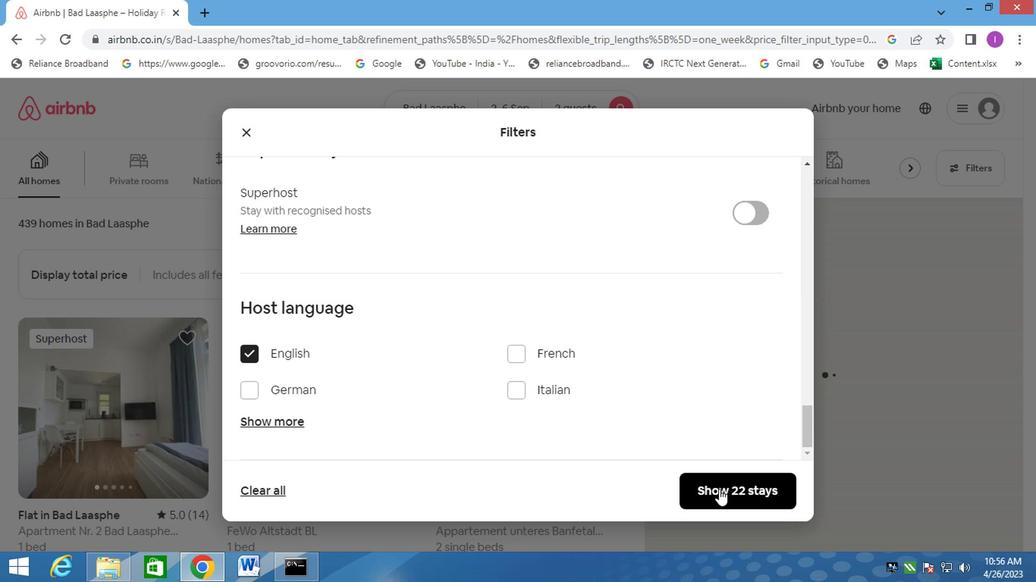 
Action: Mouse moved to (765, 357)
Screenshot: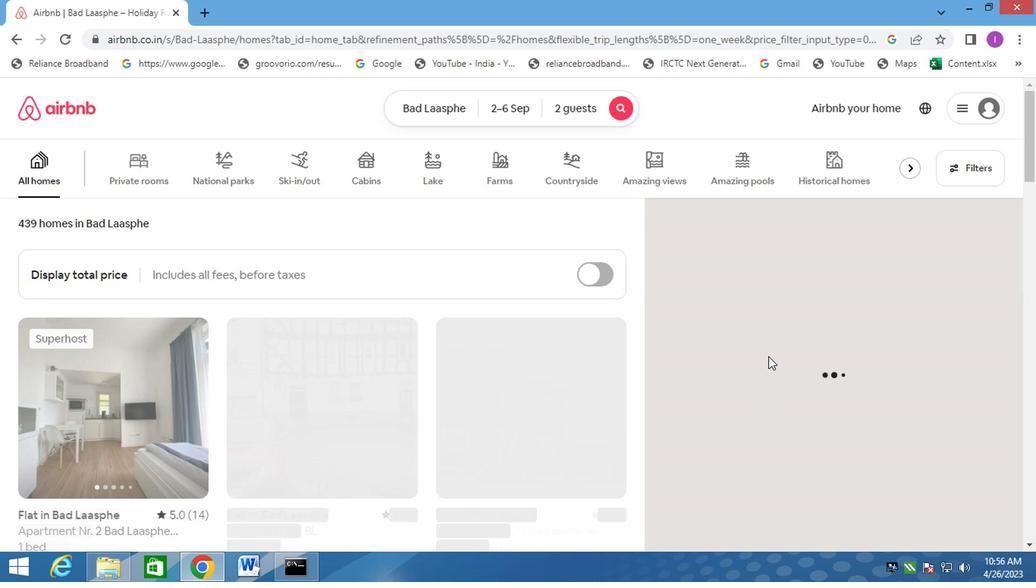 
